 Task: Calculate the distance between Chicago and Museum of Science and Industry
Action: Mouse moved to (269, 67)
Screenshot: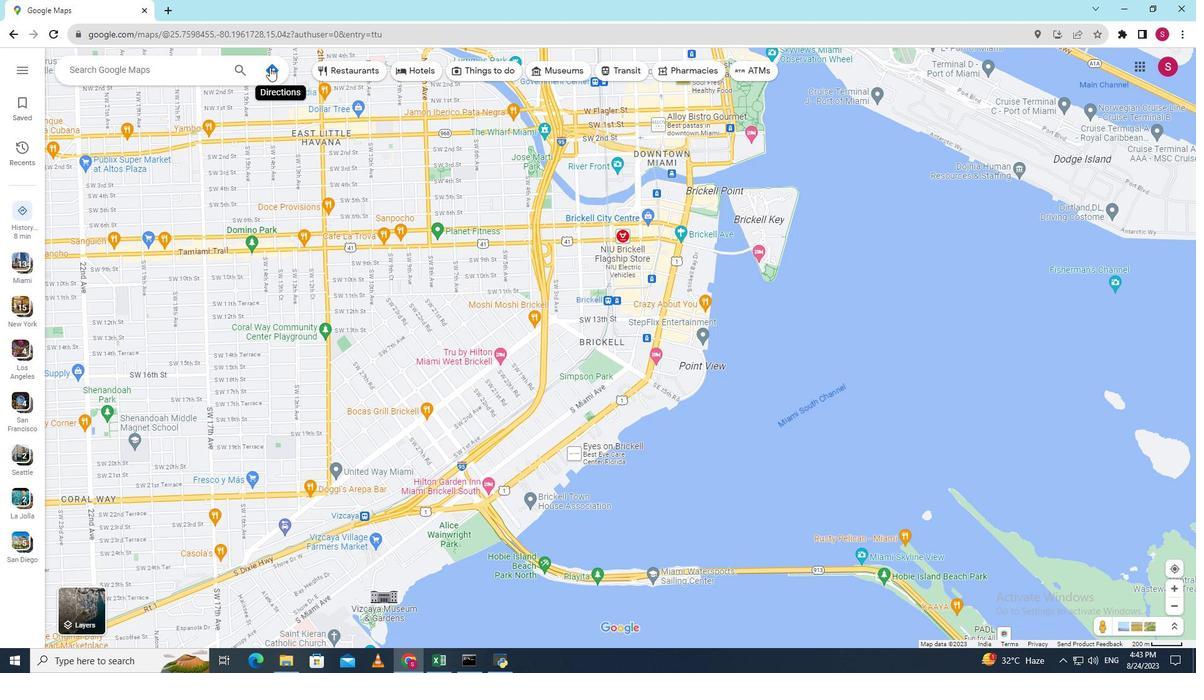 
Action: Mouse pressed left at (269, 67)
Screenshot: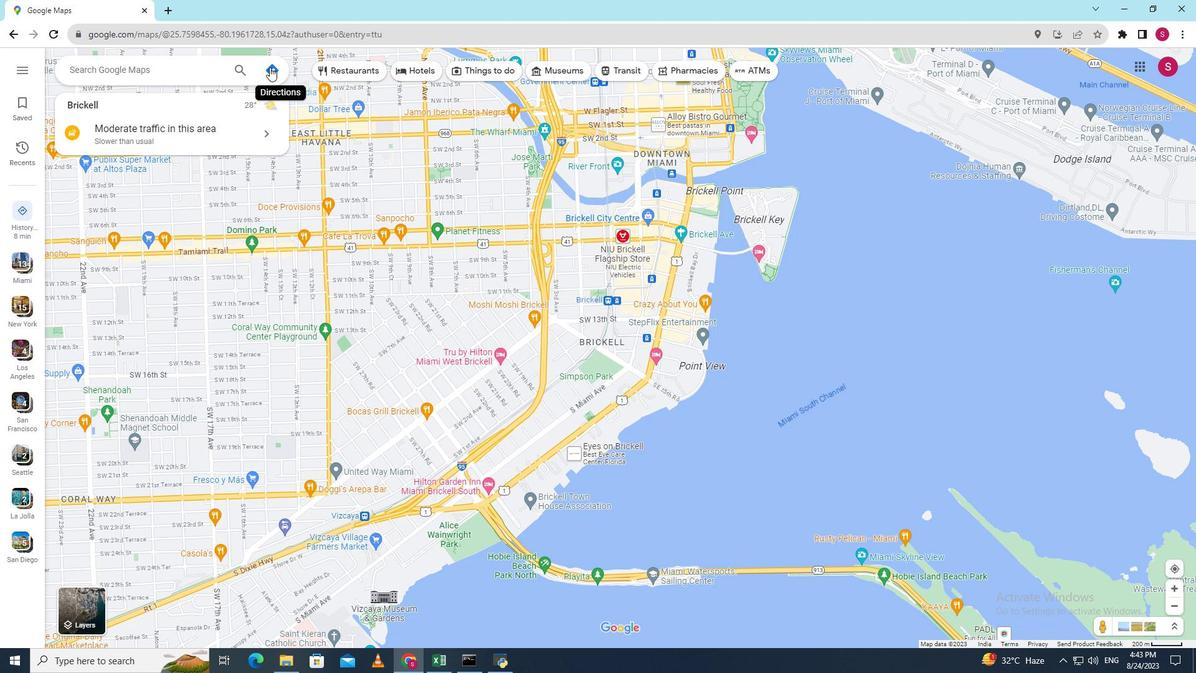 
Action: Key pressed <Key.shift>Chicago
Screenshot: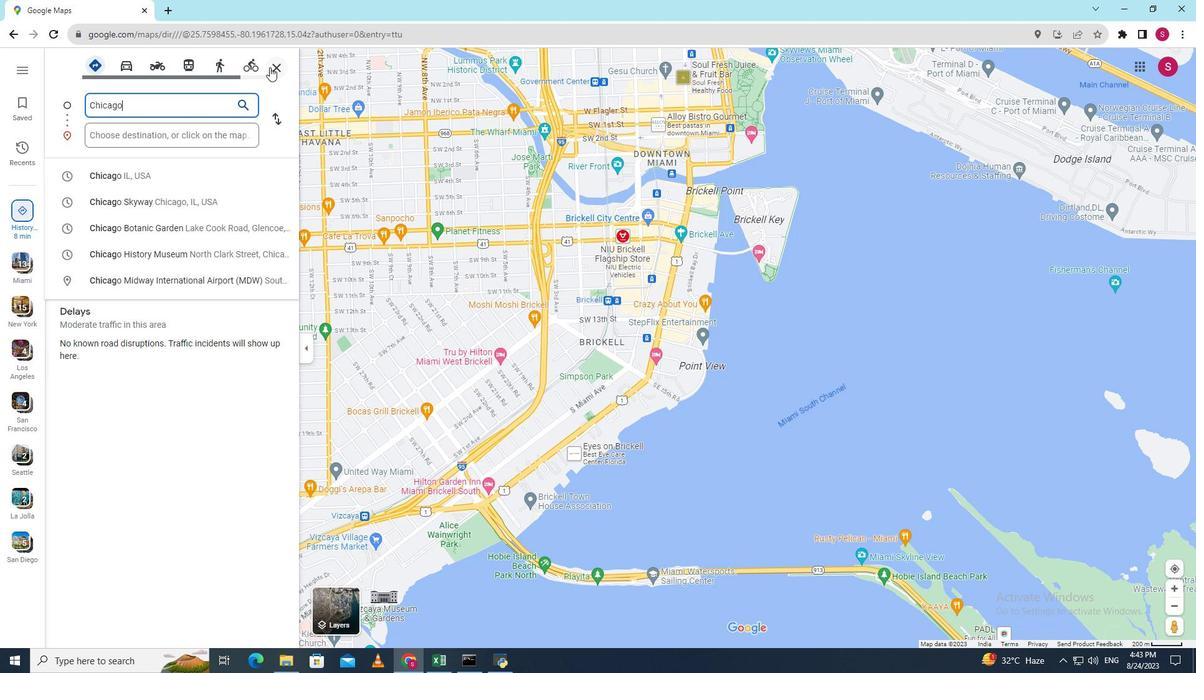 
Action: Mouse moved to (203, 134)
Screenshot: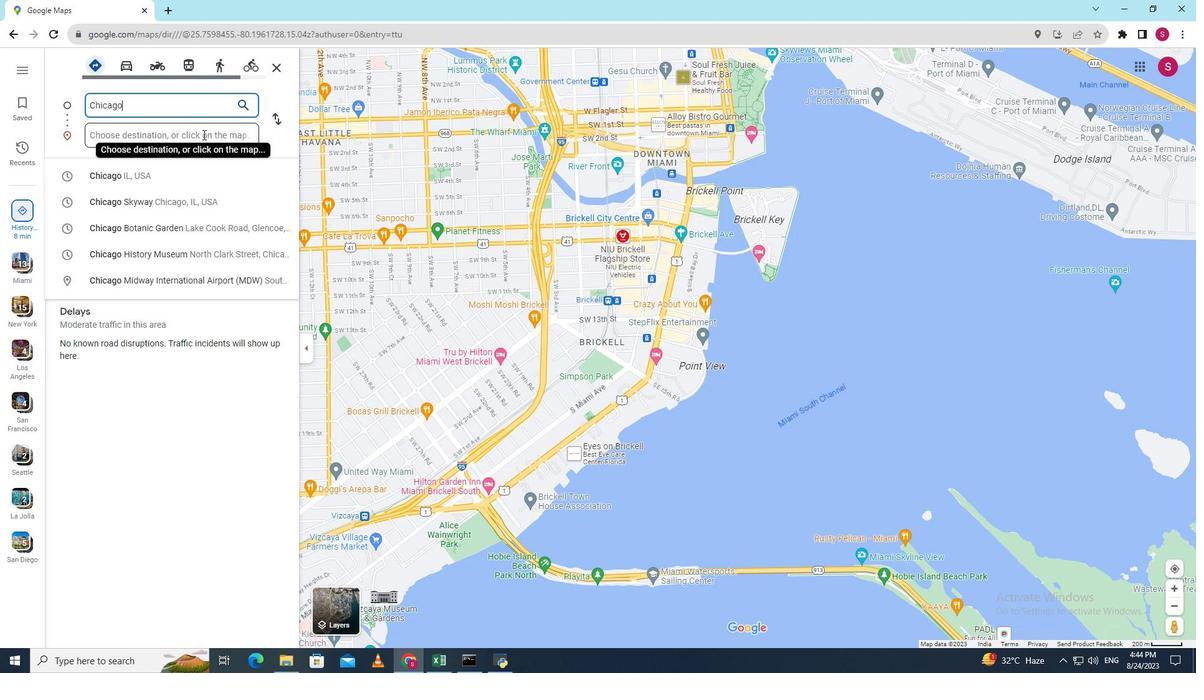 
Action: Mouse pressed left at (203, 134)
Screenshot: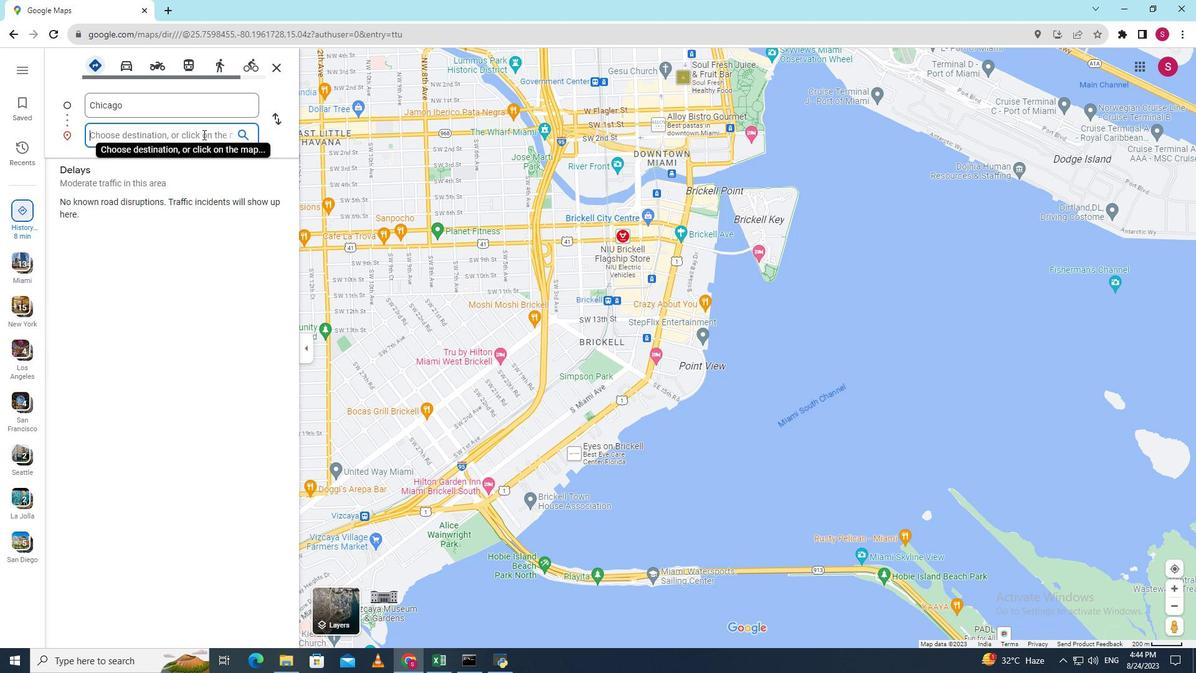 
Action: Key pressed <Key.shift><Key.shift><Key.shift><Key.shift><Key.shift><Key.shift><Key.shift><Key.shift><Key.shift><Key.shift><Key.shift><Key.shift><Key.shift><Key.shift><Key.shift><Key.shift><Key.shift><Key.shift><Key.shift>Museum<Key.space>of<Key.space><Key.shift>Scir<Key.backspace>ence<Key.space>and<Key.space><Key.shift><Key.shift><Key.shift><Key.shift>Industry<Key.enter>
Screenshot: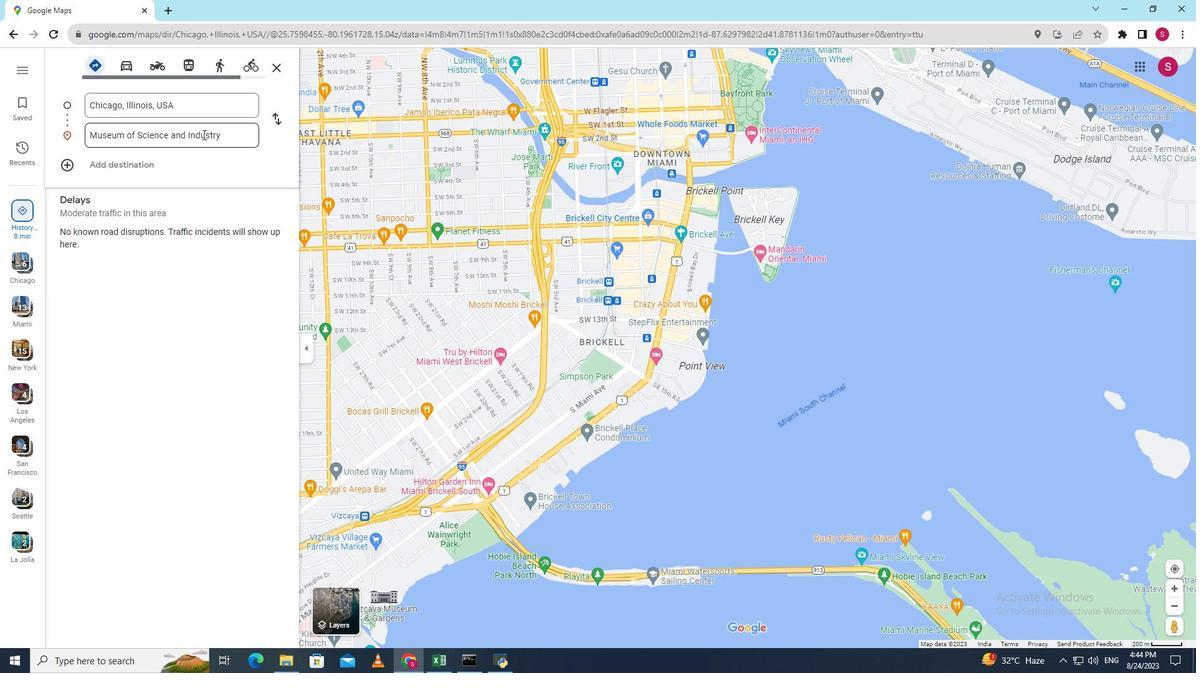 
Action: Mouse moved to (687, 130)
Screenshot: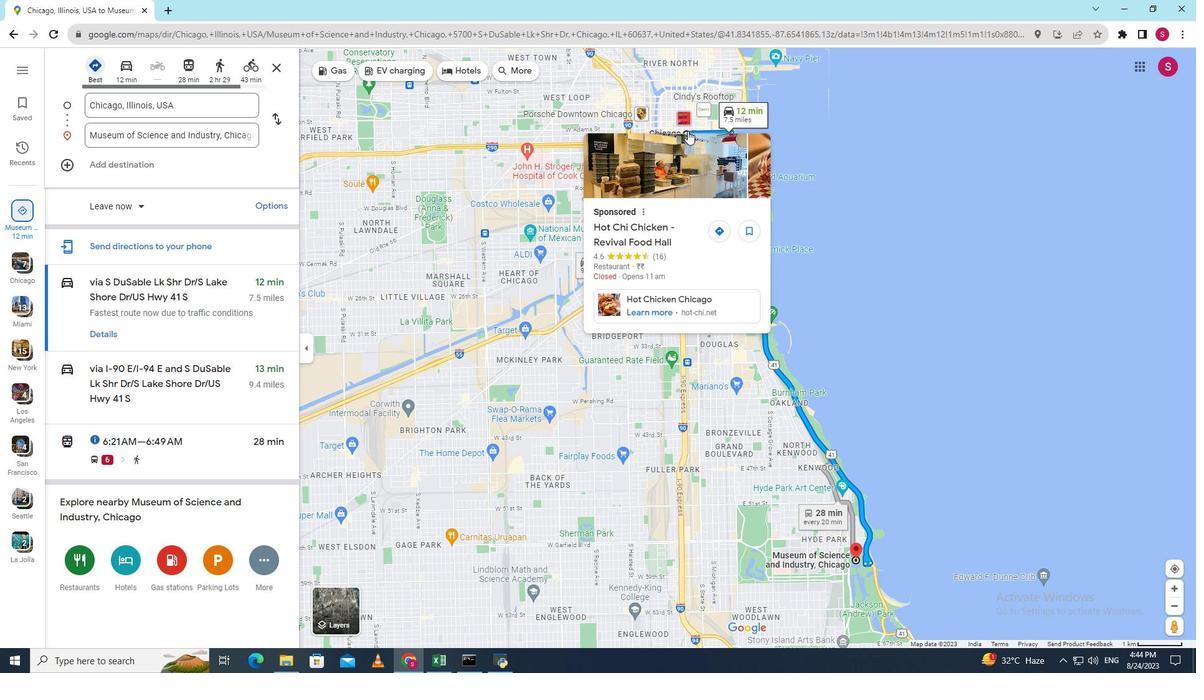 
Action: Mouse pressed right at (687, 130)
Screenshot: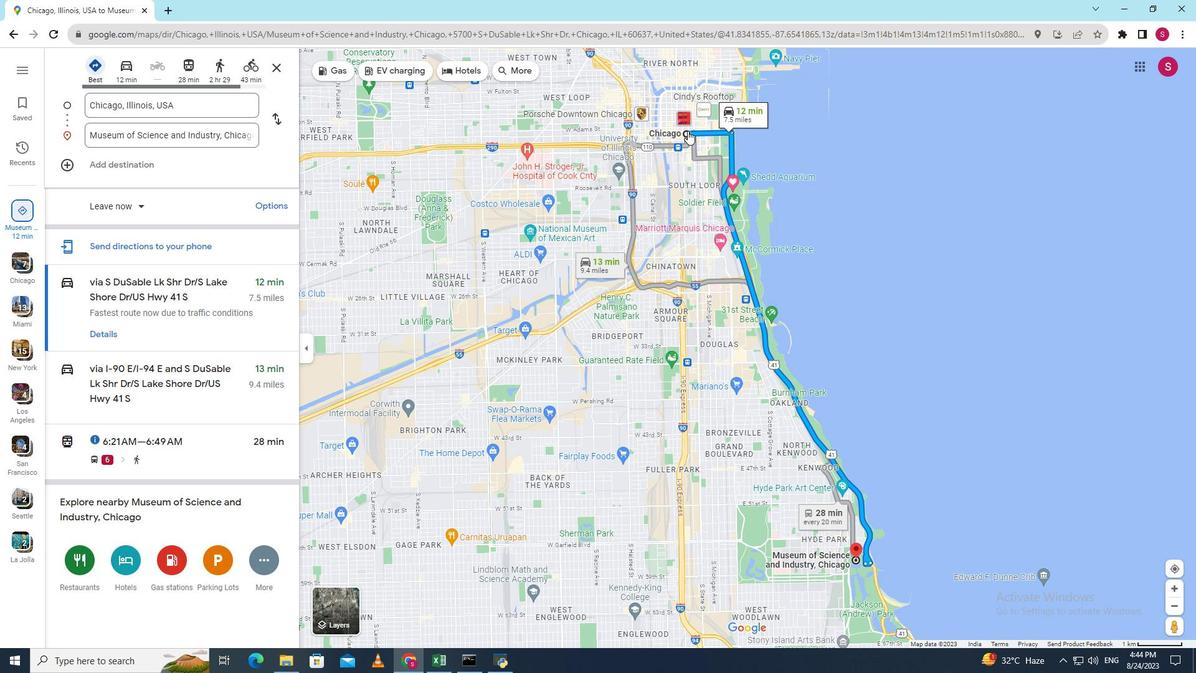 
Action: Mouse moved to (686, 132)
Screenshot: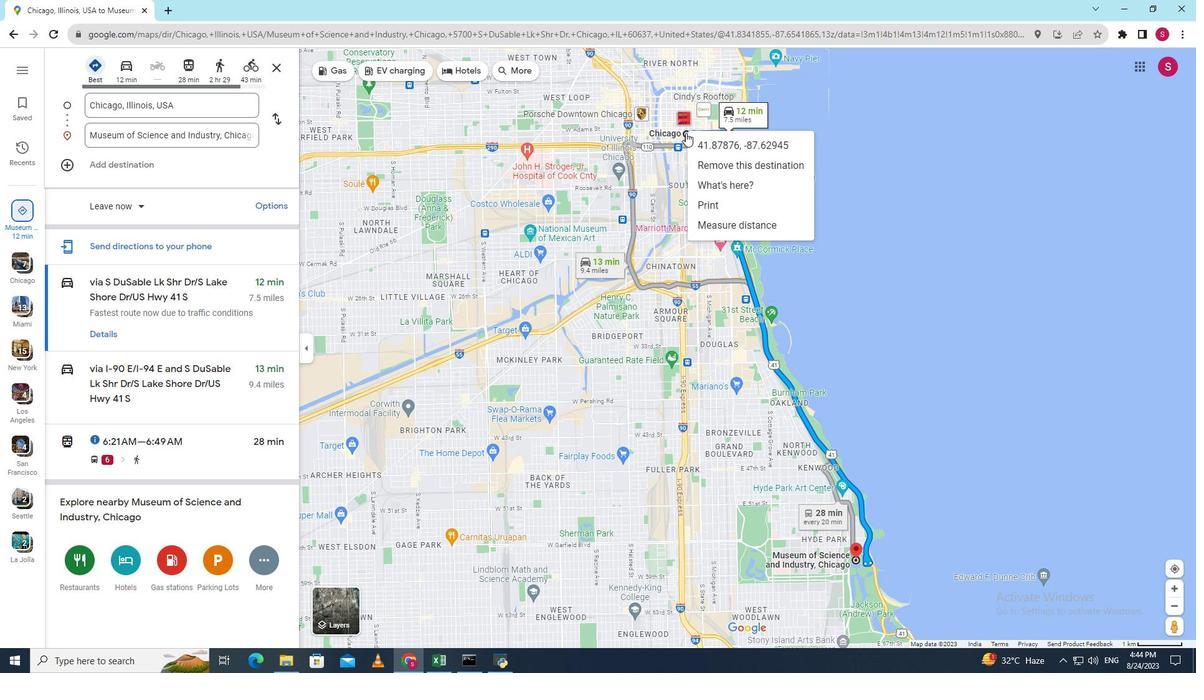 
Action: Mouse pressed right at (686, 132)
Screenshot: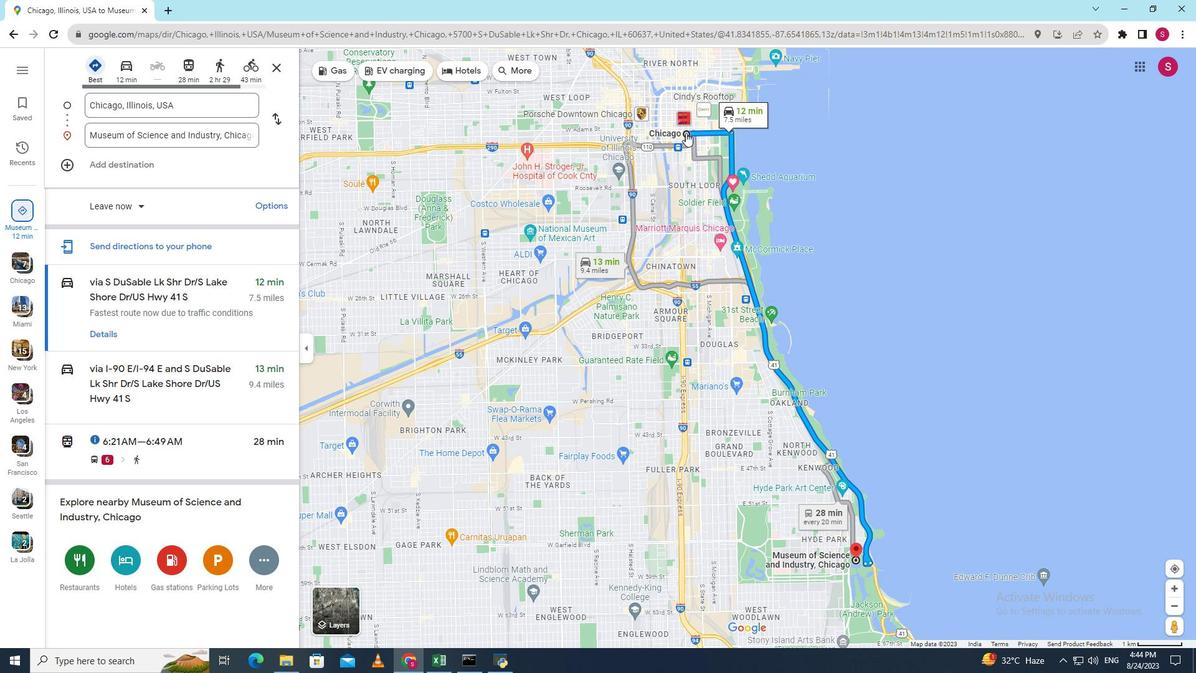 
Action: Mouse moved to (711, 223)
Screenshot: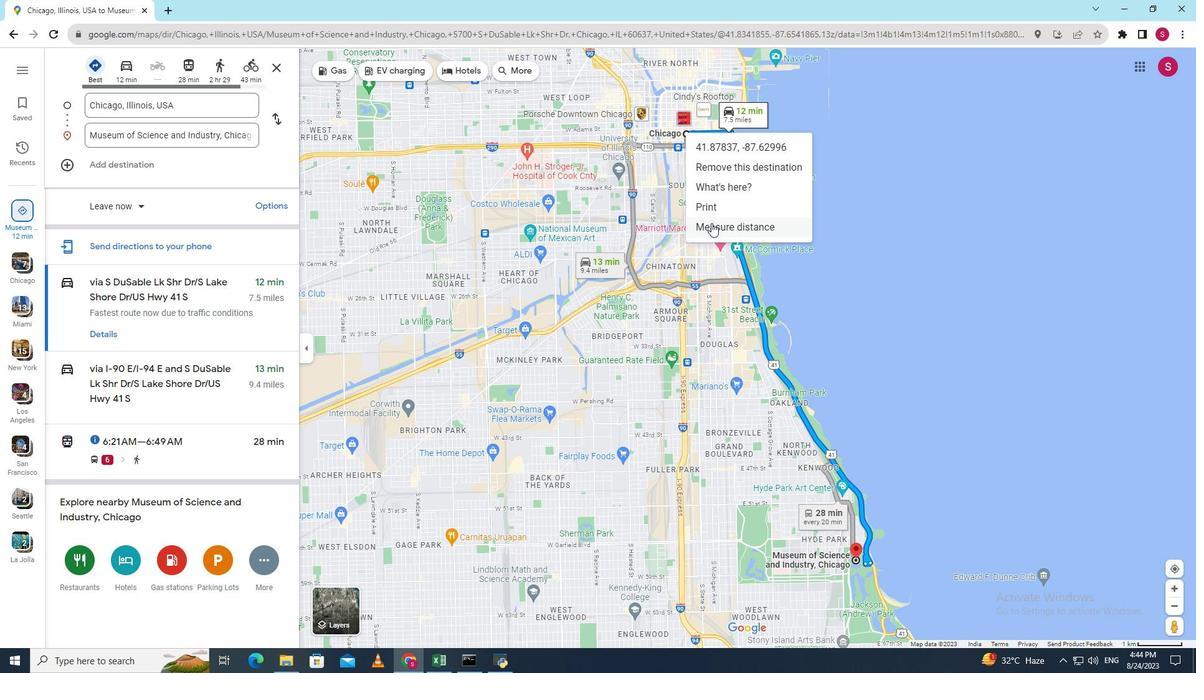 
Action: Mouse pressed left at (711, 223)
Screenshot: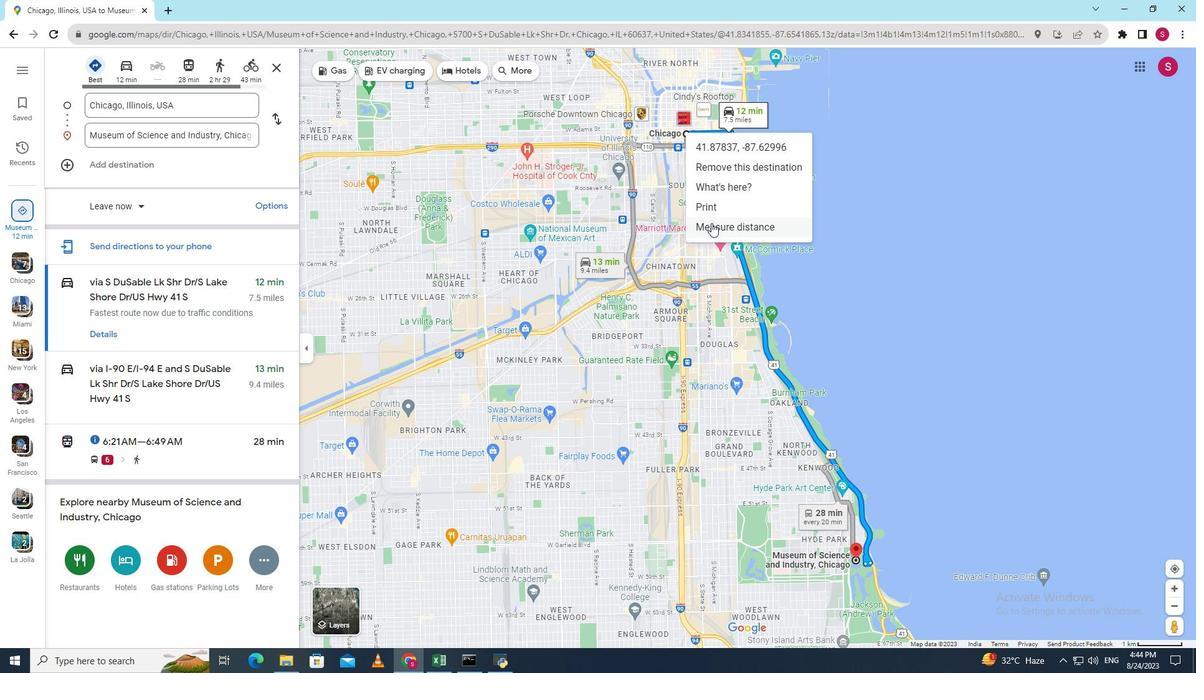 
Action: Mouse moved to (863, 573)
Screenshot: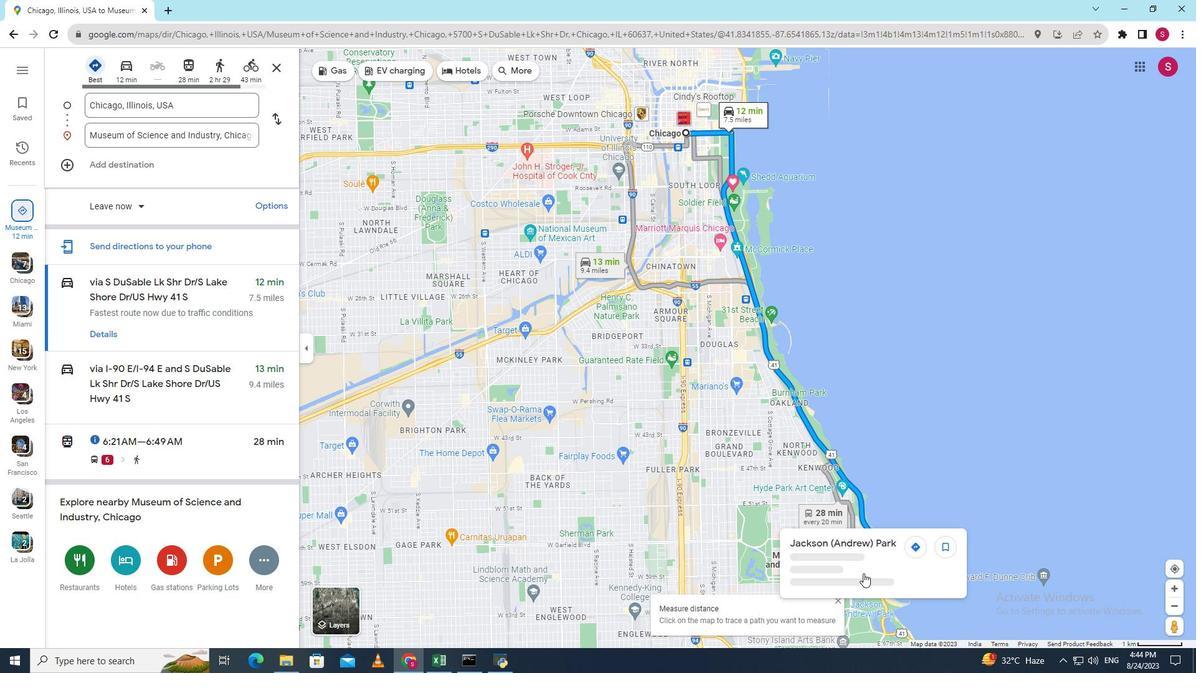 
Action: Mouse scrolled (863, 573) with delta (0, 0)
Screenshot: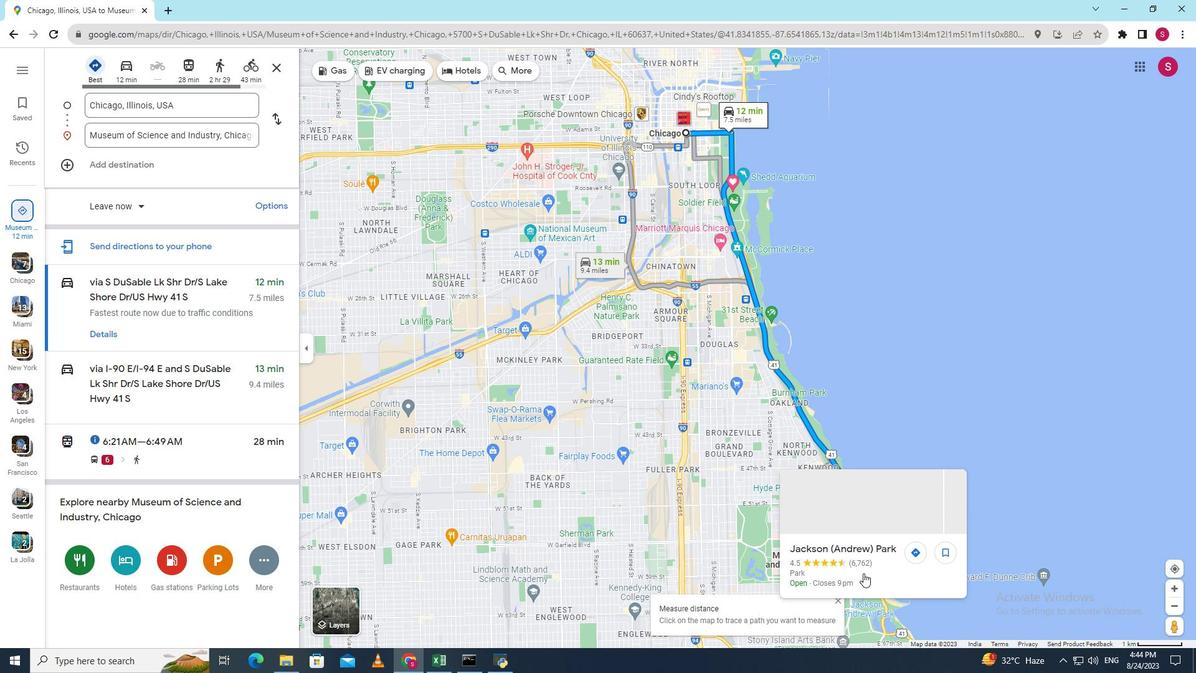 
Action: Mouse scrolled (863, 573) with delta (0, 0)
Screenshot: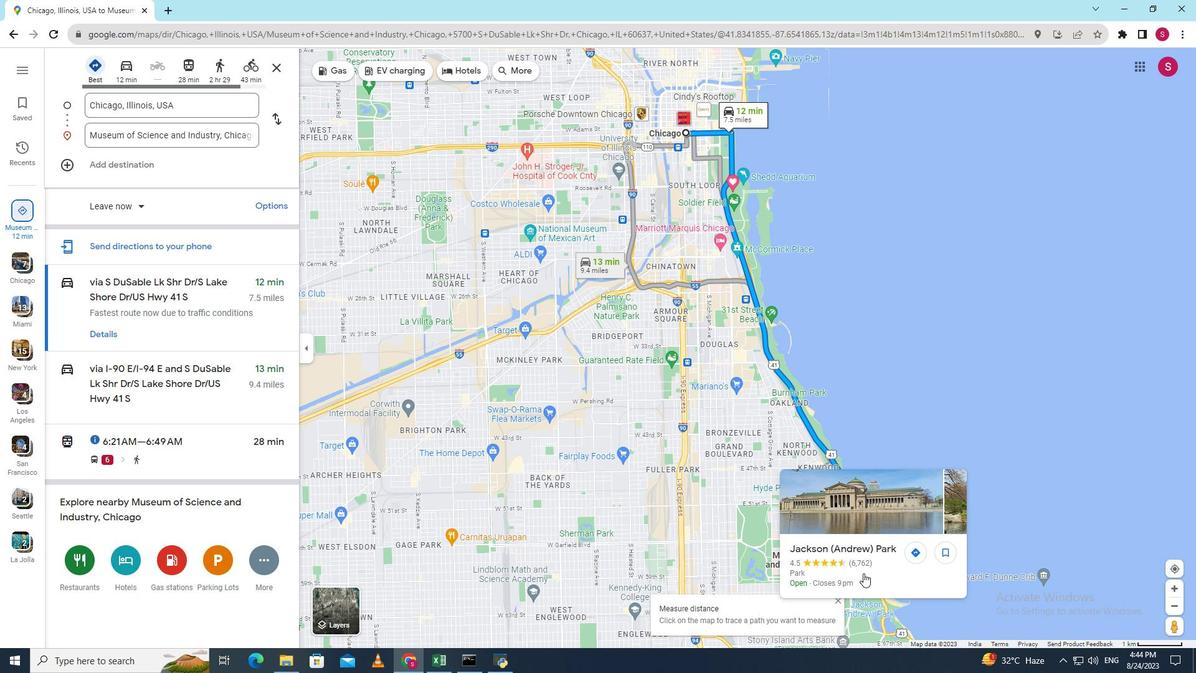 
Action: Mouse scrolled (863, 573) with delta (0, 0)
Screenshot: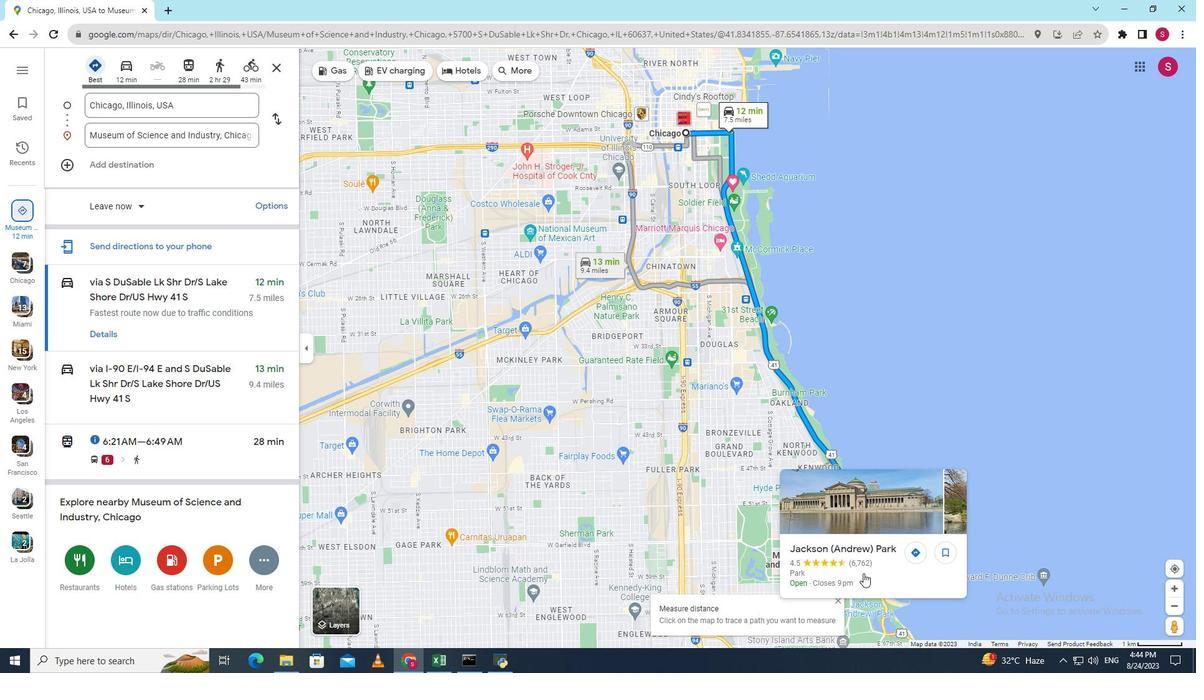 
Action: Mouse scrolled (863, 573) with delta (0, 0)
Screenshot: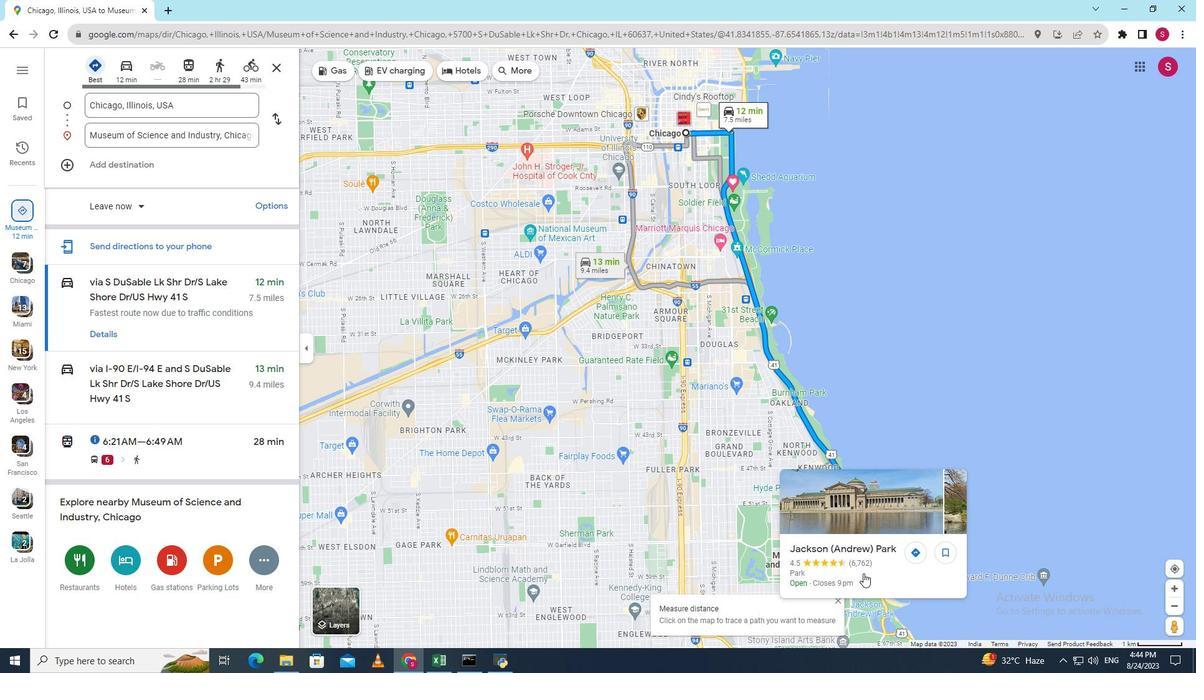 
Action: Mouse scrolled (863, 573) with delta (0, 0)
Screenshot: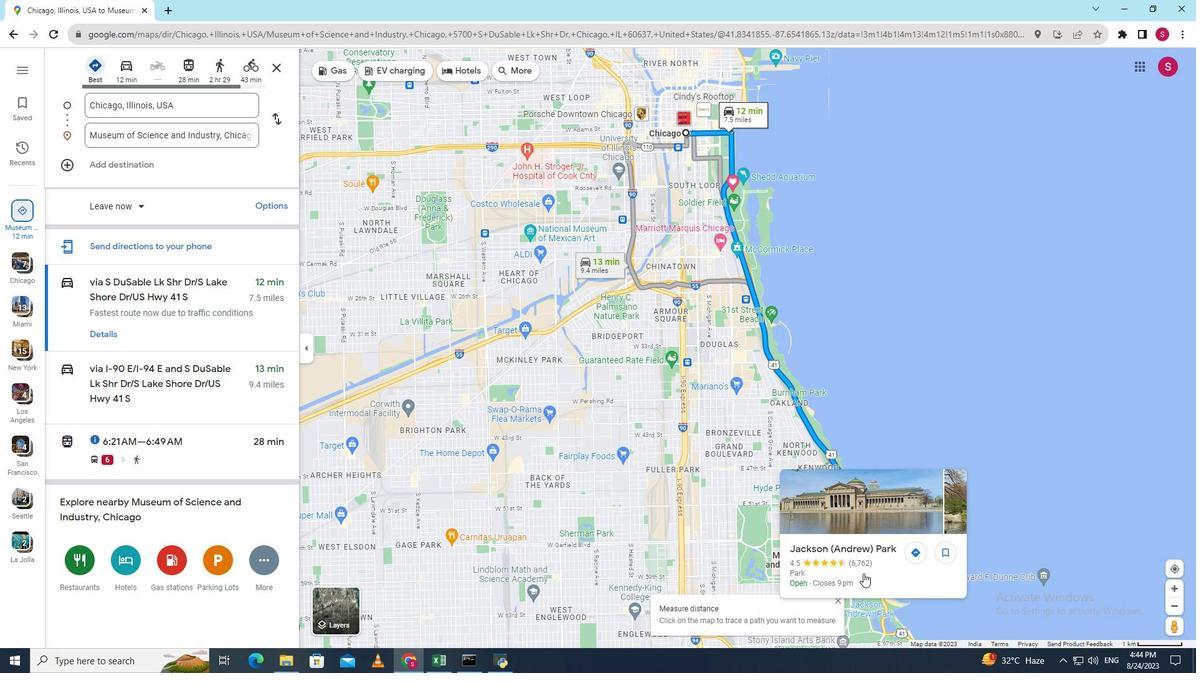 
Action: Mouse scrolled (863, 573) with delta (0, 0)
Screenshot: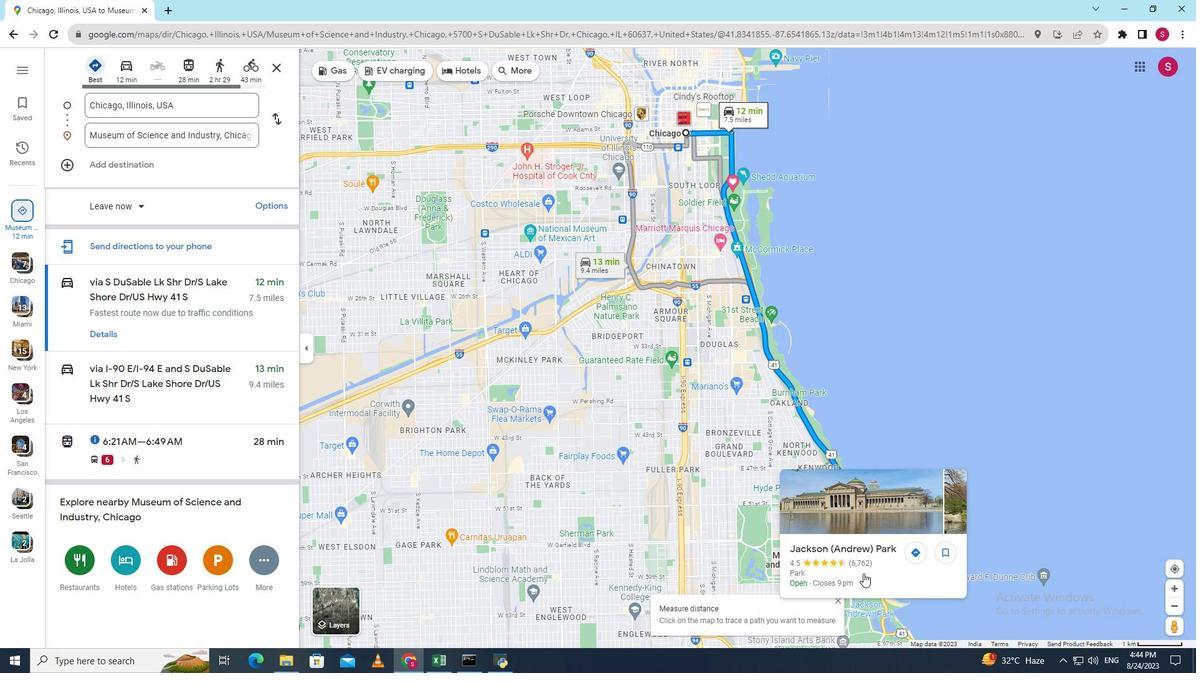 
Action: Mouse moved to (863, 593)
Screenshot: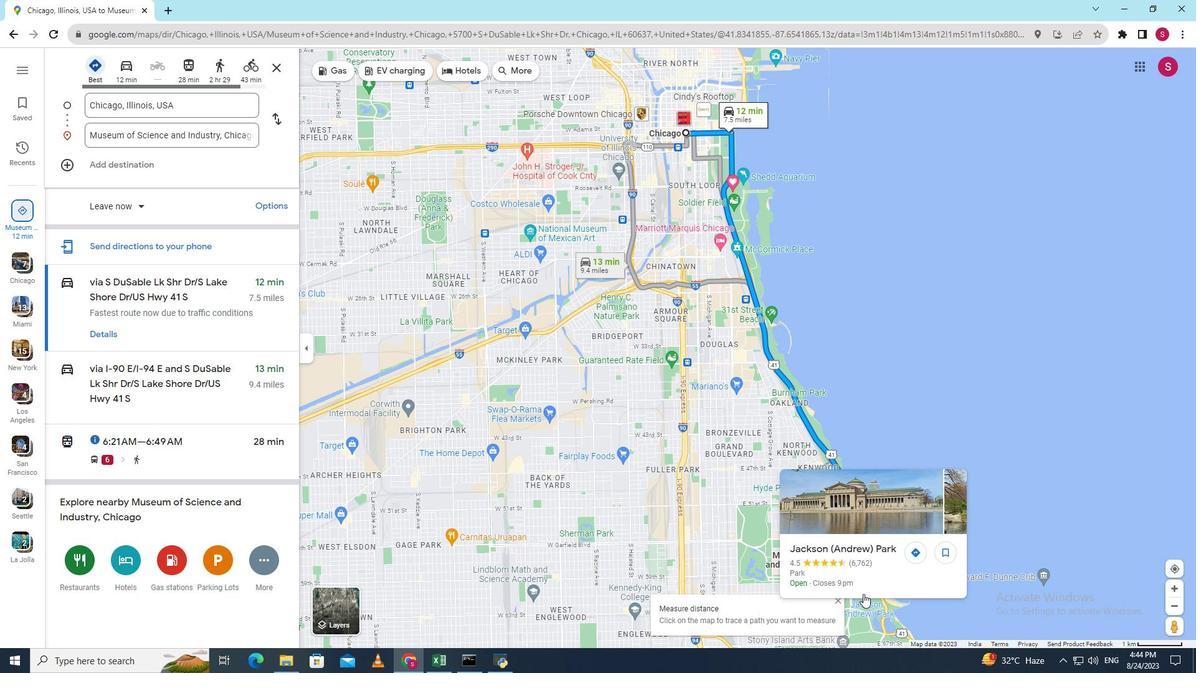 
Action: Mouse scrolled (863, 594) with delta (0, 0)
Screenshot: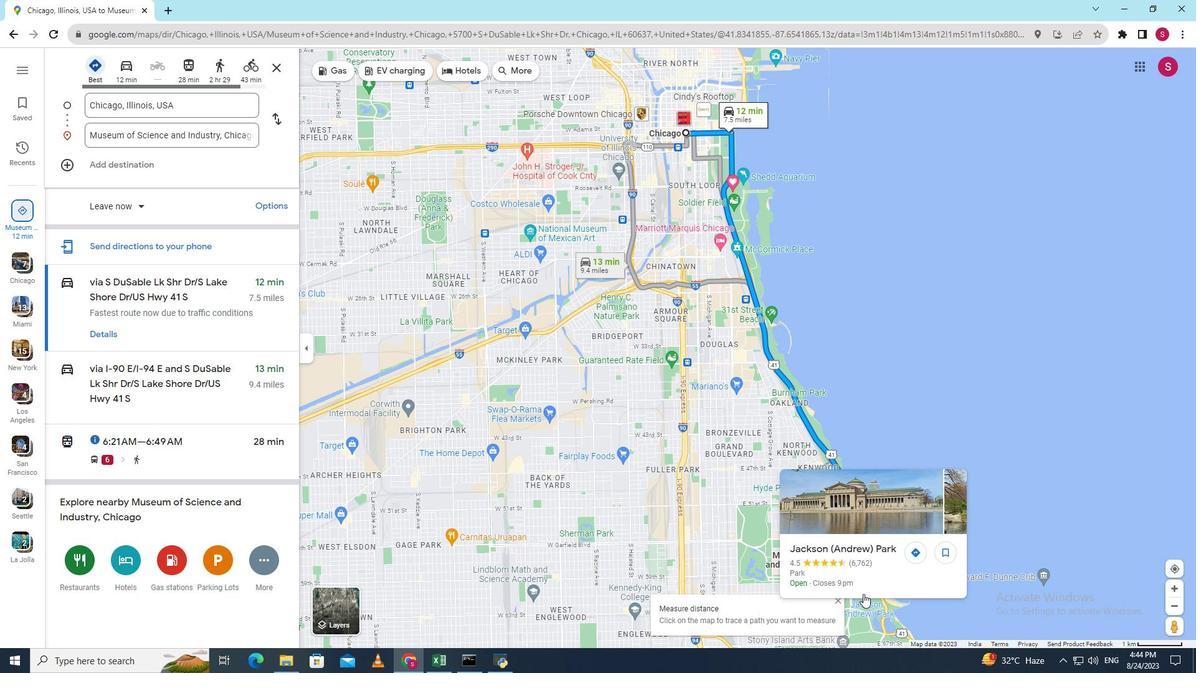 
Action: Mouse scrolled (863, 594) with delta (0, 0)
Screenshot: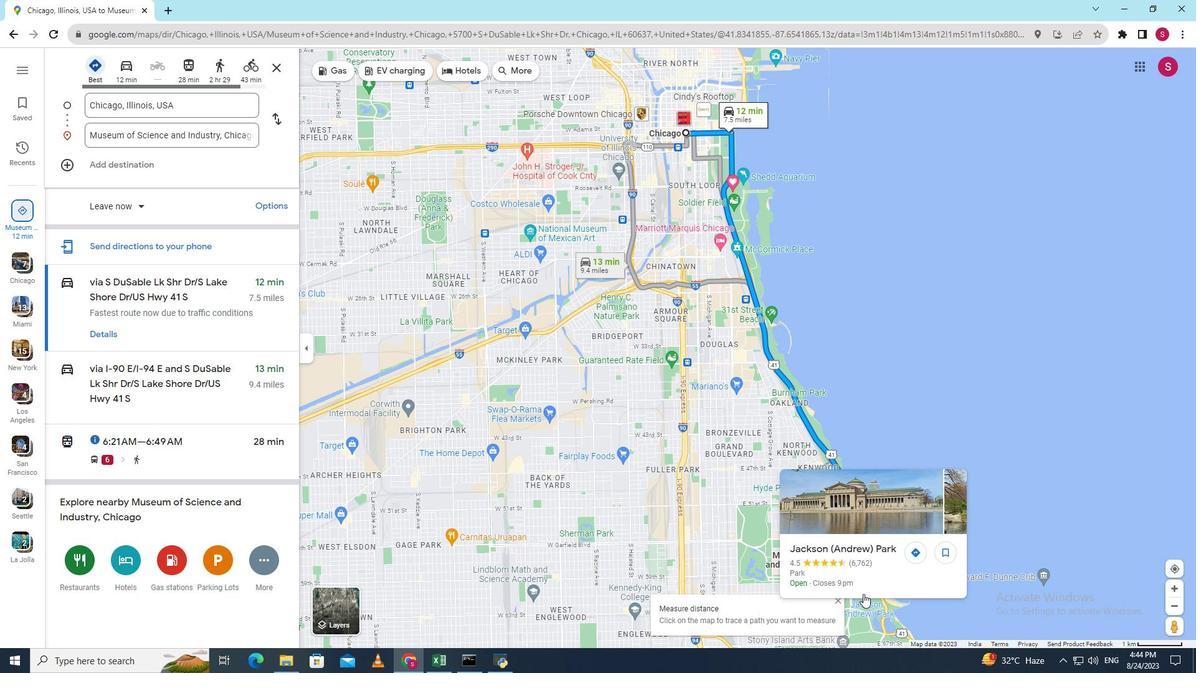 
Action: Mouse scrolled (863, 594) with delta (0, 0)
Screenshot: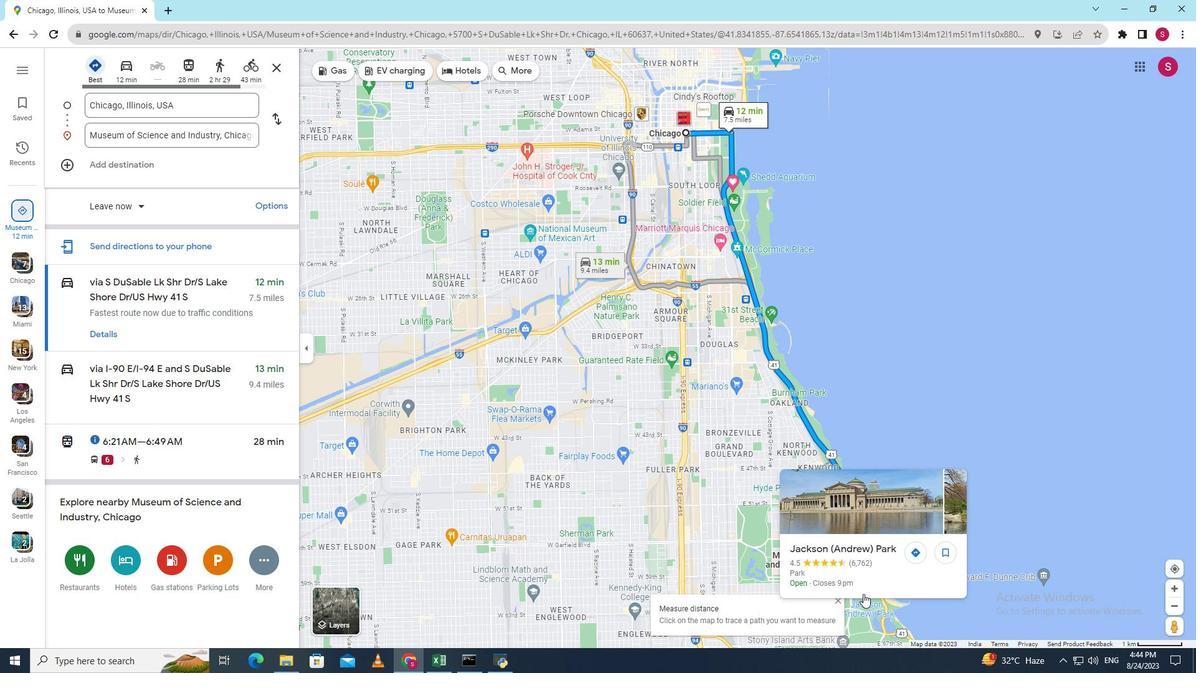 
Action: Mouse scrolled (863, 594) with delta (0, 0)
Screenshot: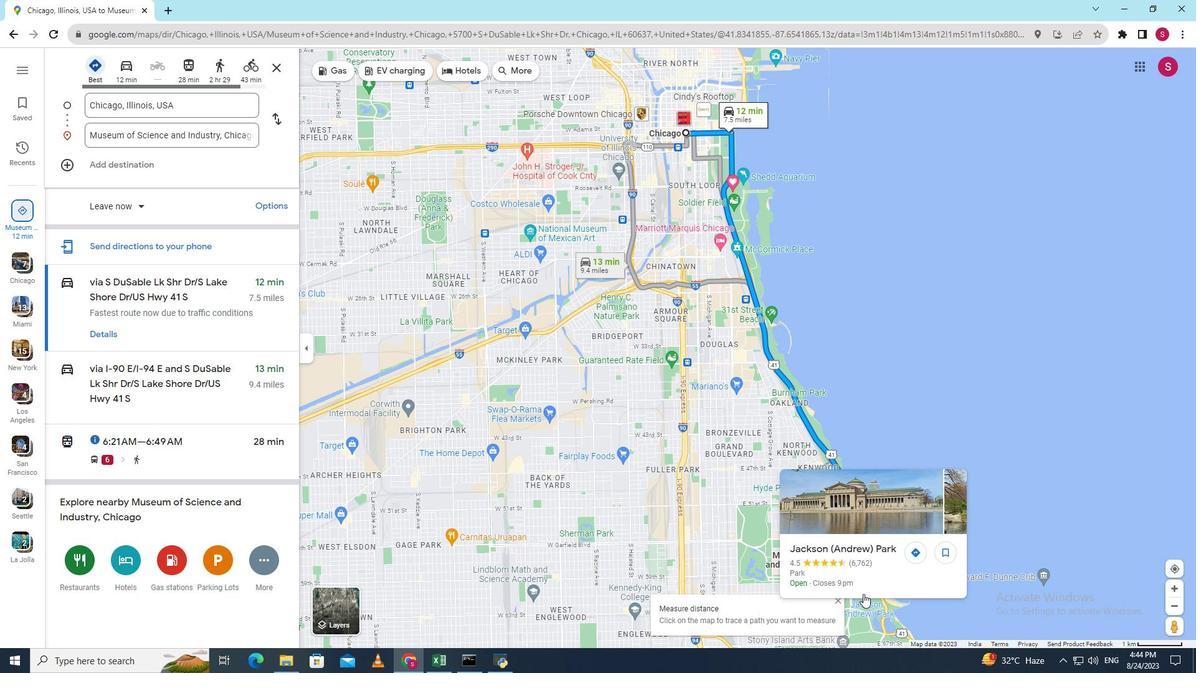 
Action: Mouse moved to (873, 575)
Screenshot: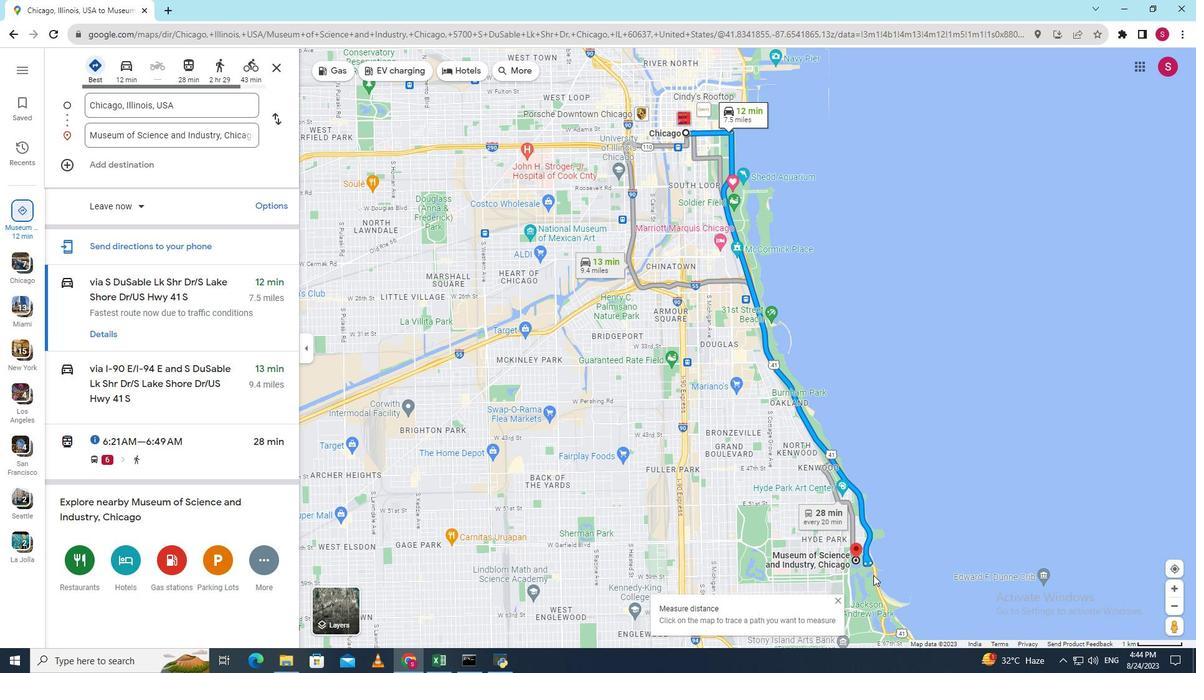 
Action: Mouse scrolled (873, 575) with delta (0, 0)
Screenshot: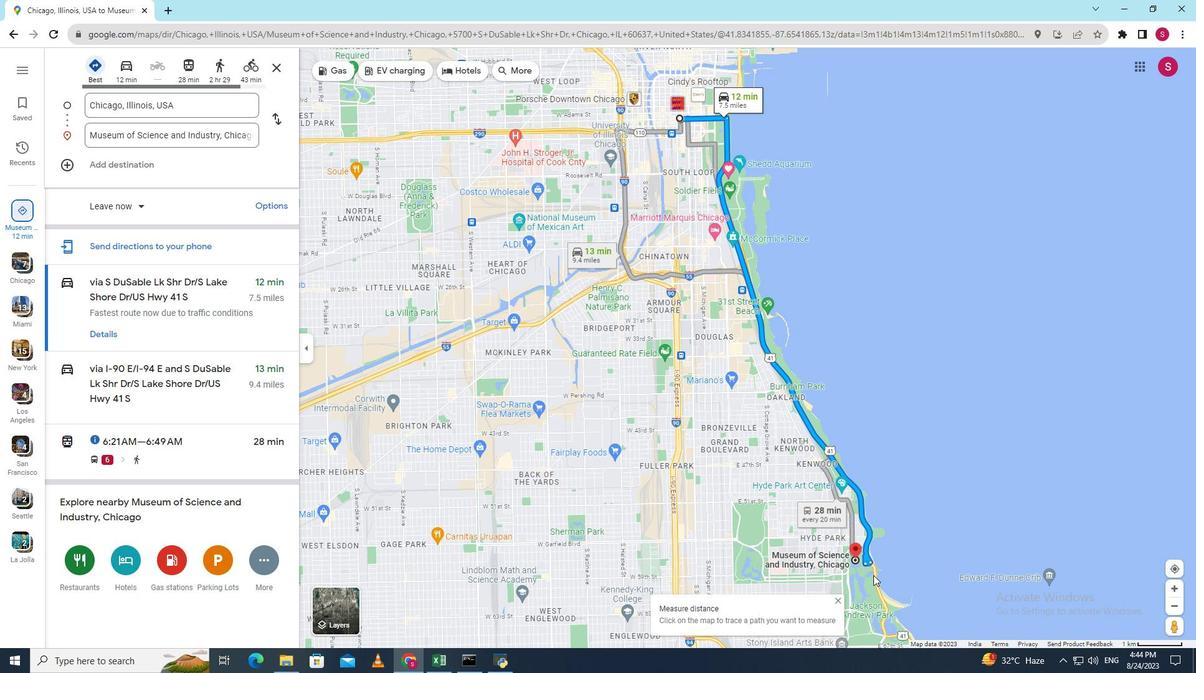 
Action: Mouse scrolled (873, 575) with delta (0, 0)
Screenshot: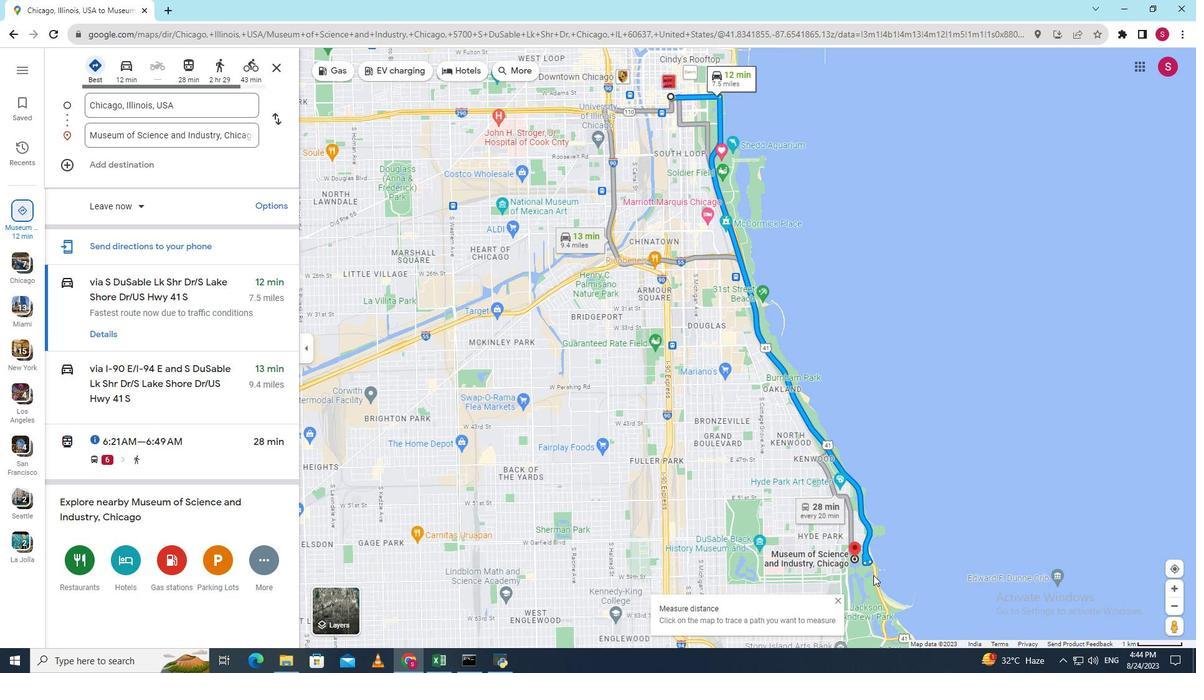 
Action: Mouse scrolled (873, 575) with delta (0, 0)
Screenshot: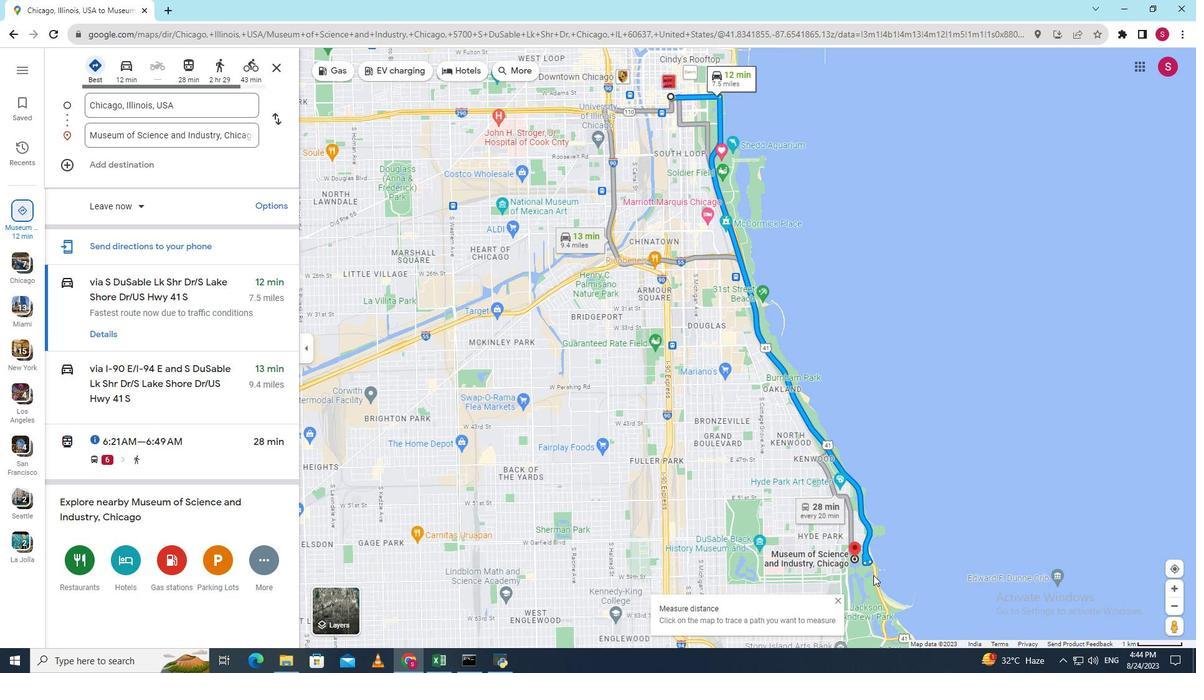 
Action: Mouse scrolled (873, 575) with delta (0, 0)
Screenshot: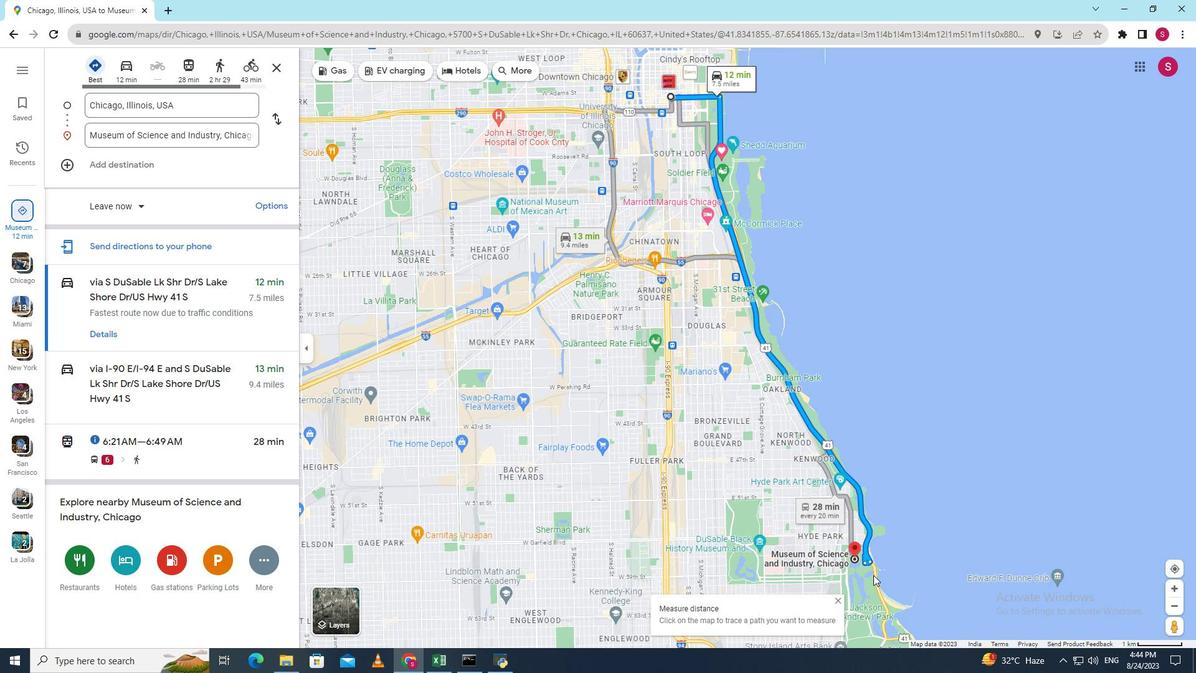 
Action: Mouse scrolled (873, 575) with delta (0, 0)
Screenshot: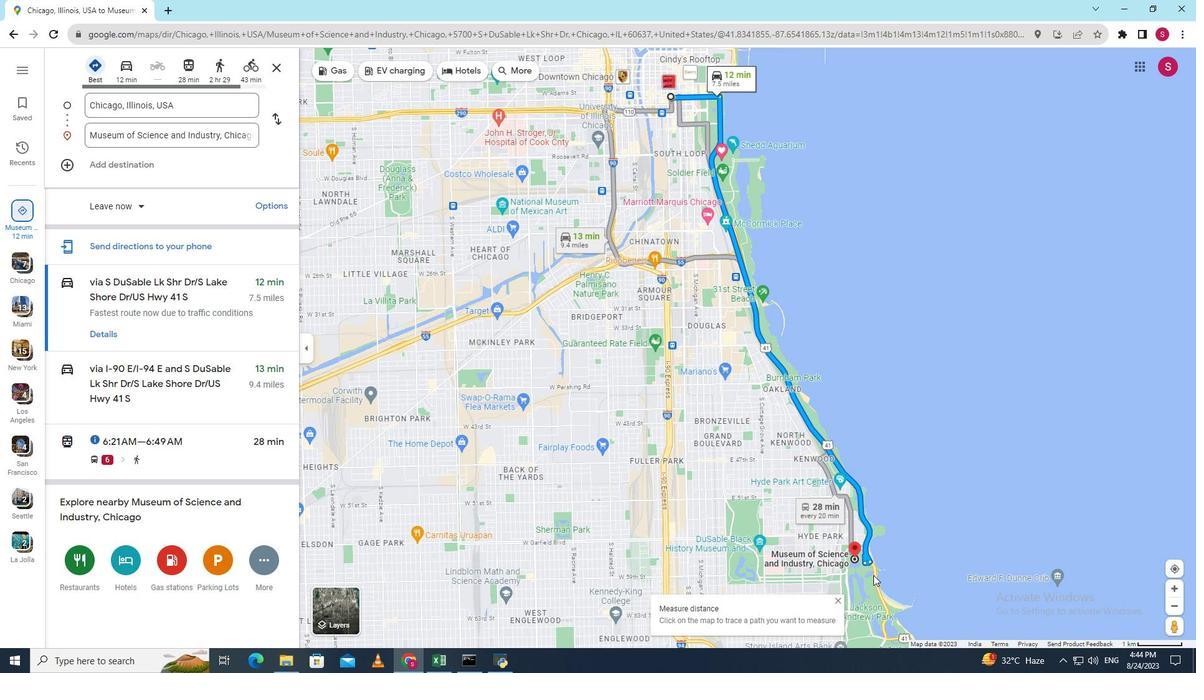 
Action: Mouse scrolled (873, 575) with delta (0, 0)
Screenshot: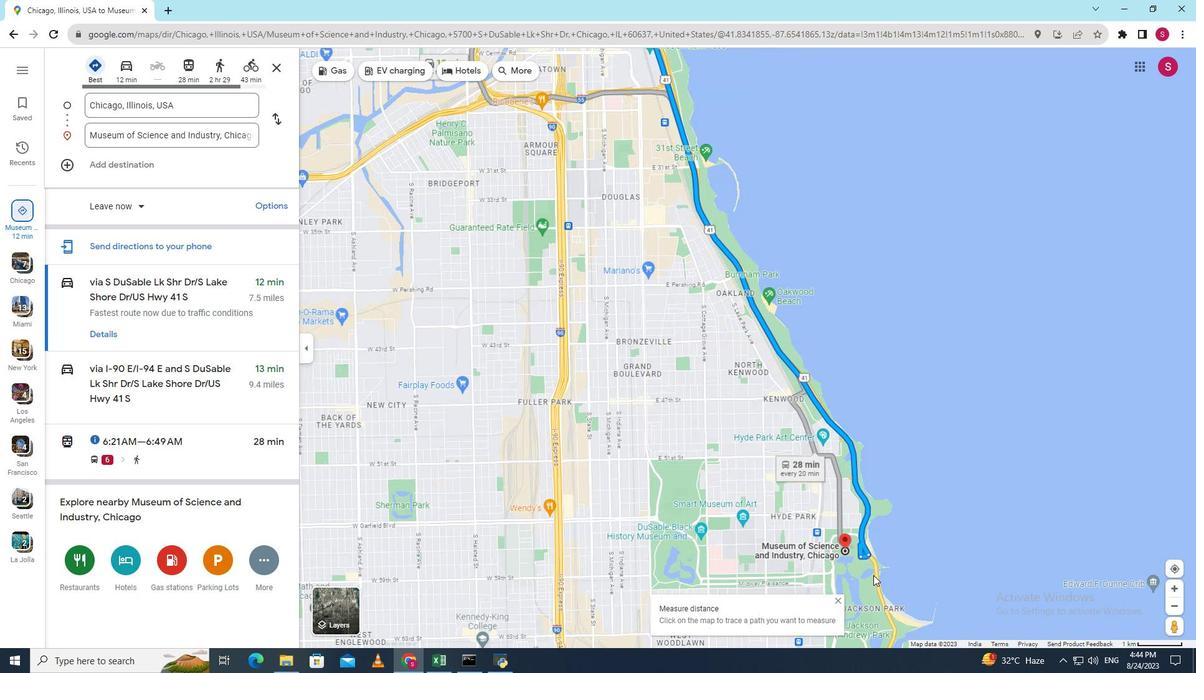 
Action: Mouse moved to (824, 531)
Screenshot: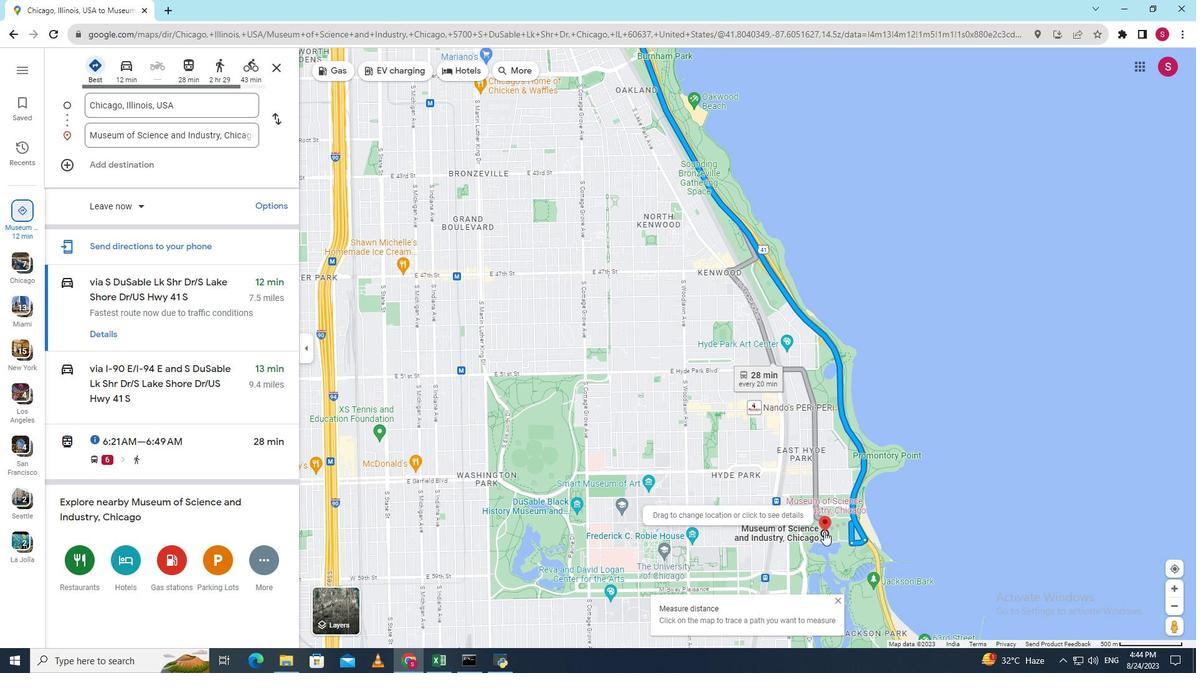 
Action: Mouse pressed right at (824, 531)
Screenshot: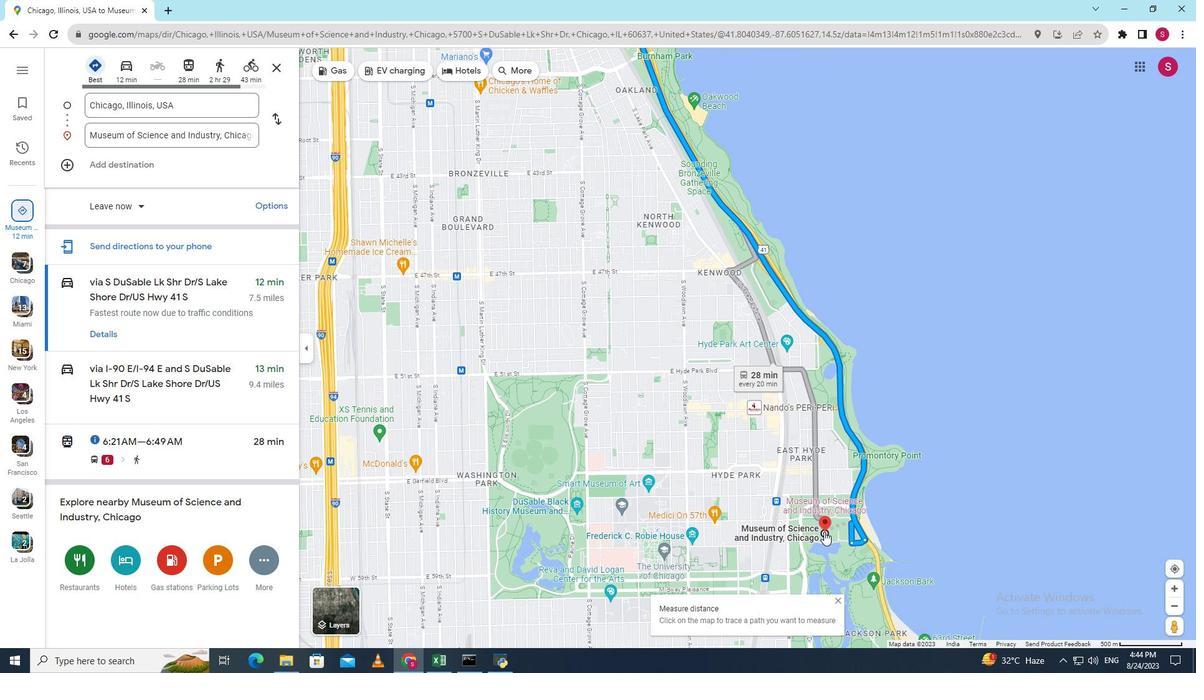 
Action: Mouse moved to (851, 604)
Screenshot: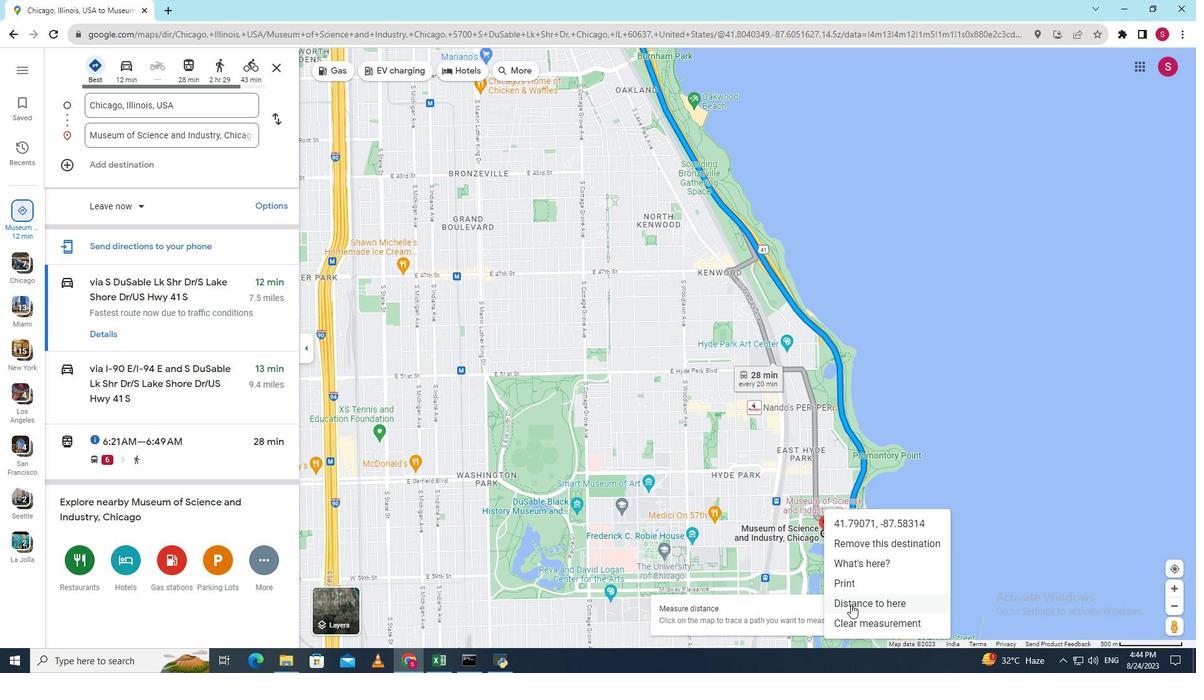 
Action: Mouse pressed left at (851, 604)
Screenshot: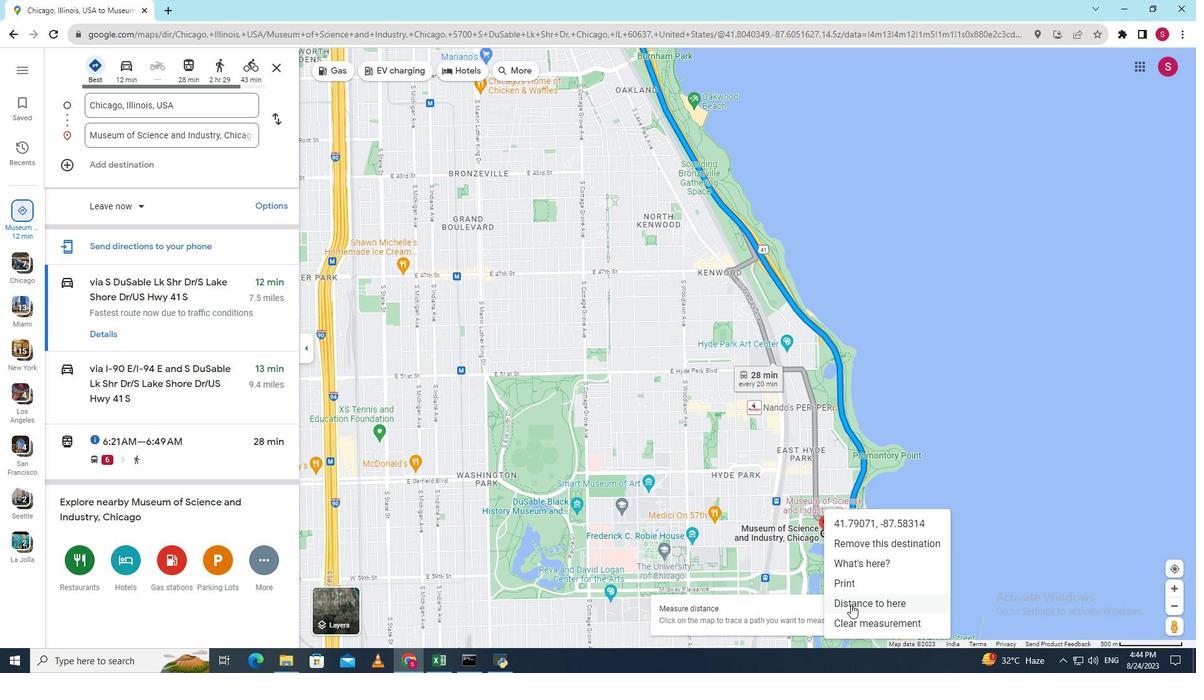 
Action: Mouse moved to (621, 481)
Screenshot: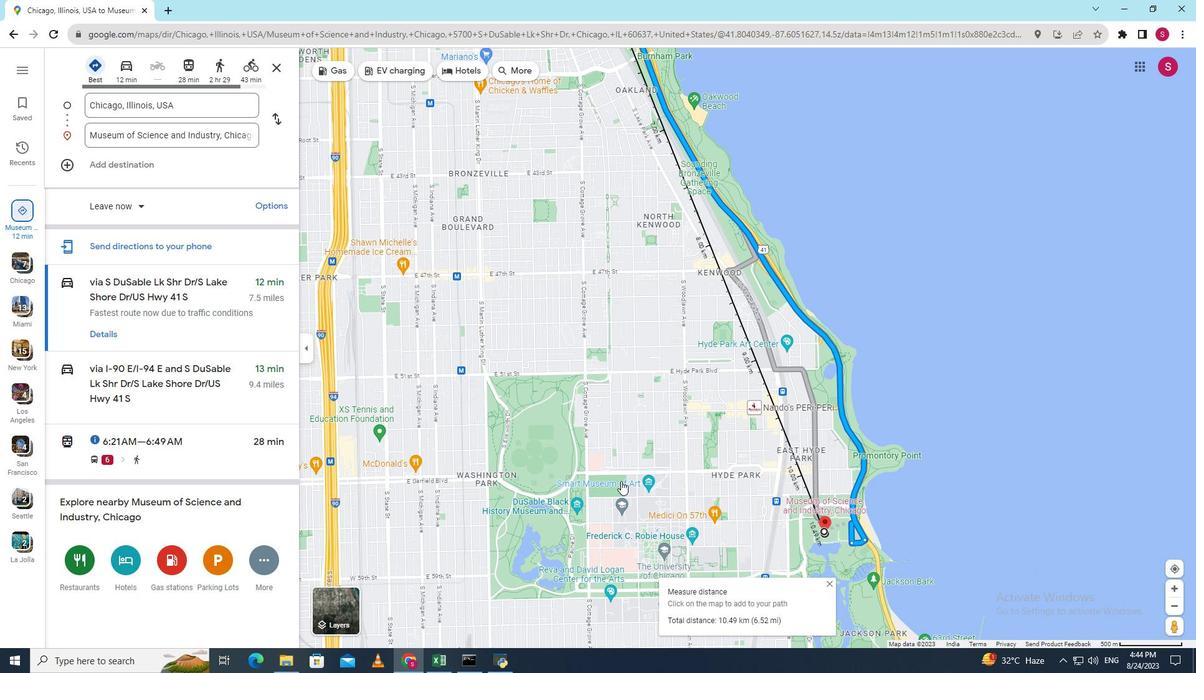 
Action: Mouse scrolled (621, 480) with delta (0, 0)
Screenshot: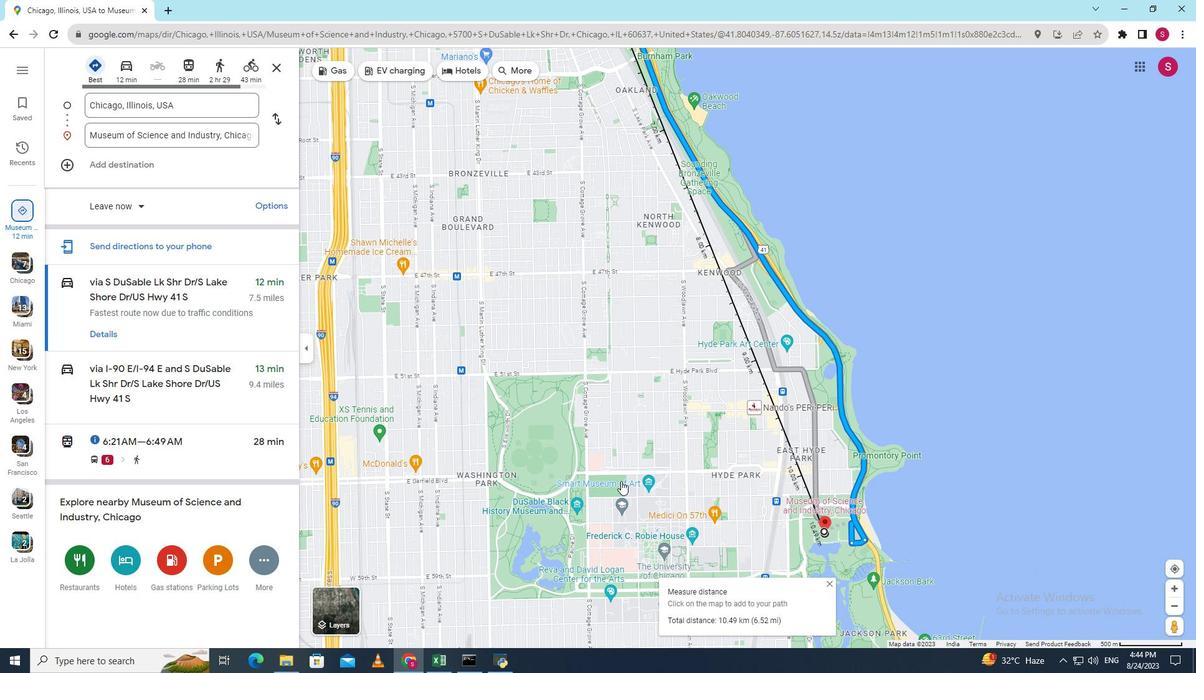 
Action: Mouse scrolled (621, 480) with delta (0, 0)
Screenshot: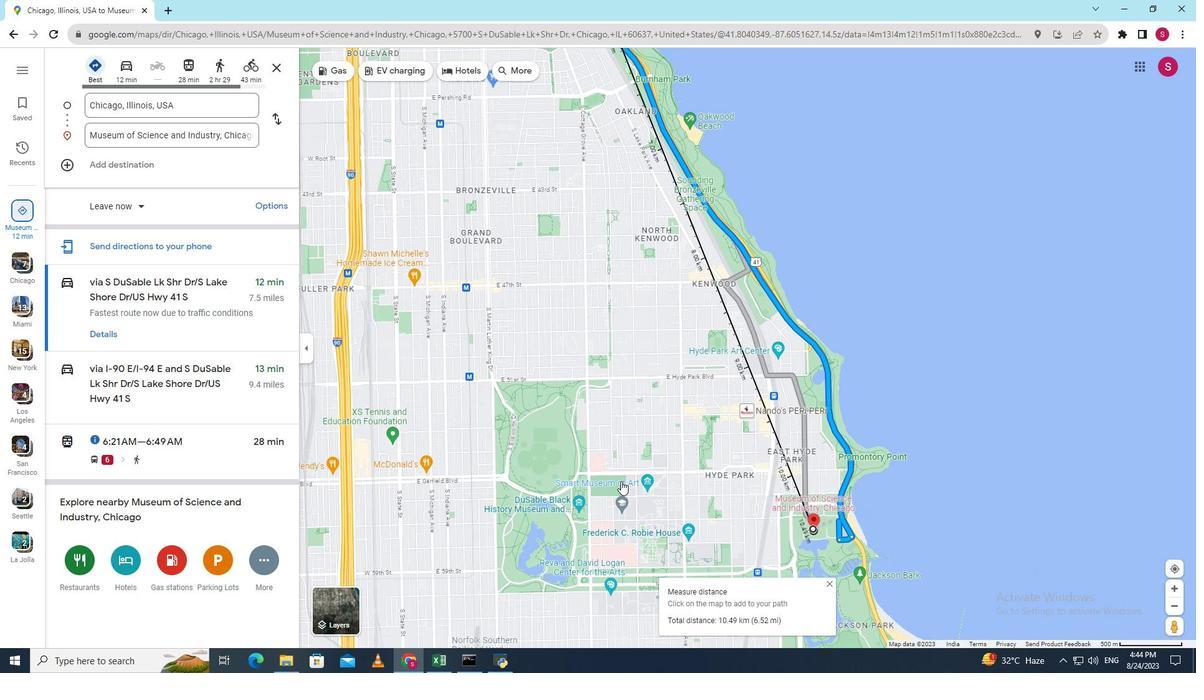 
Action: Mouse scrolled (621, 480) with delta (0, 0)
Screenshot: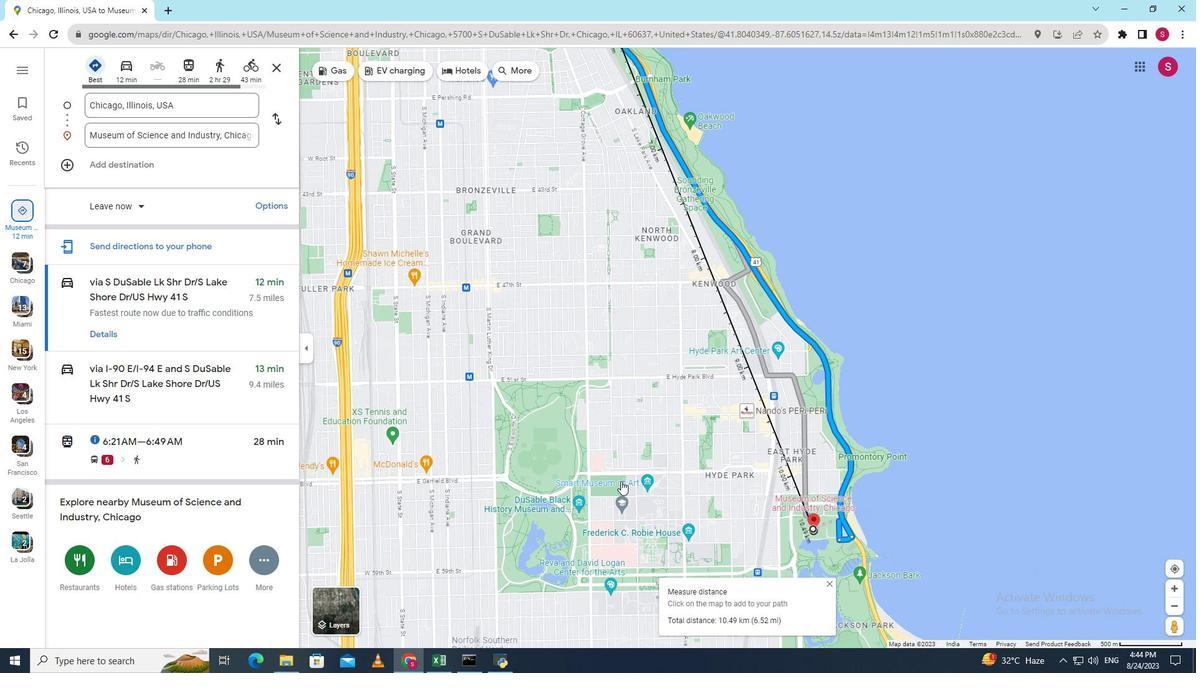 
Action: Mouse scrolled (621, 480) with delta (0, 0)
Screenshot: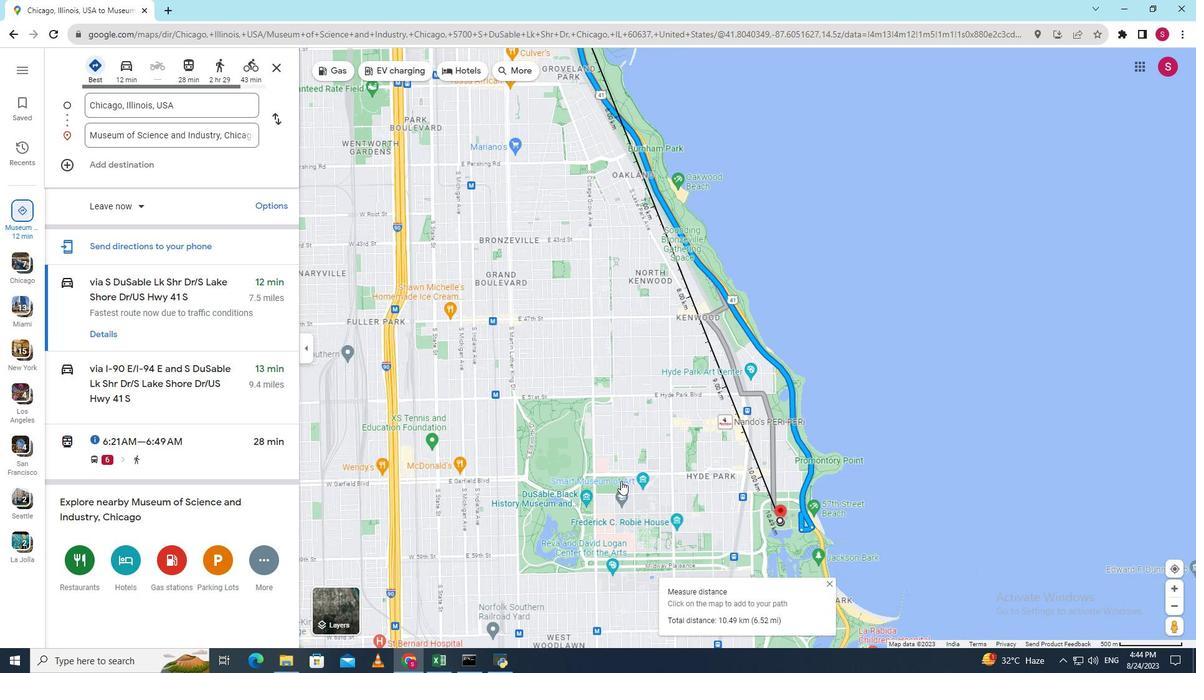 
Action: Mouse scrolled (621, 480) with delta (0, 0)
Screenshot: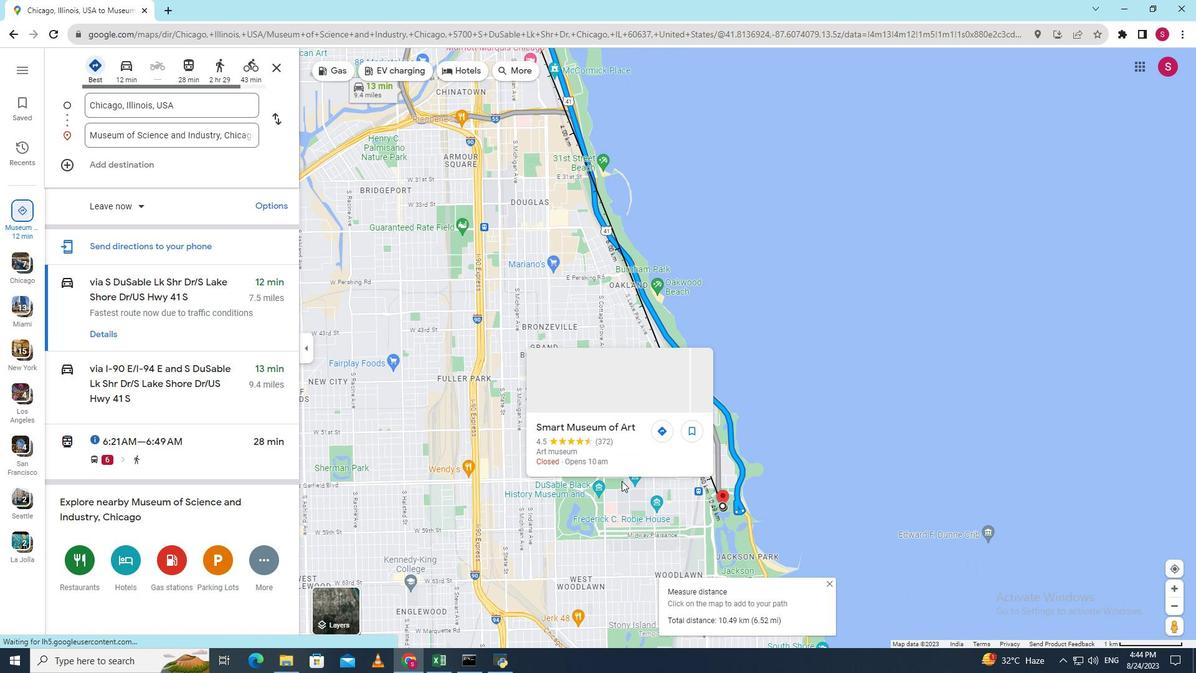 
Action: Mouse moved to (621, 481)
Screenshot: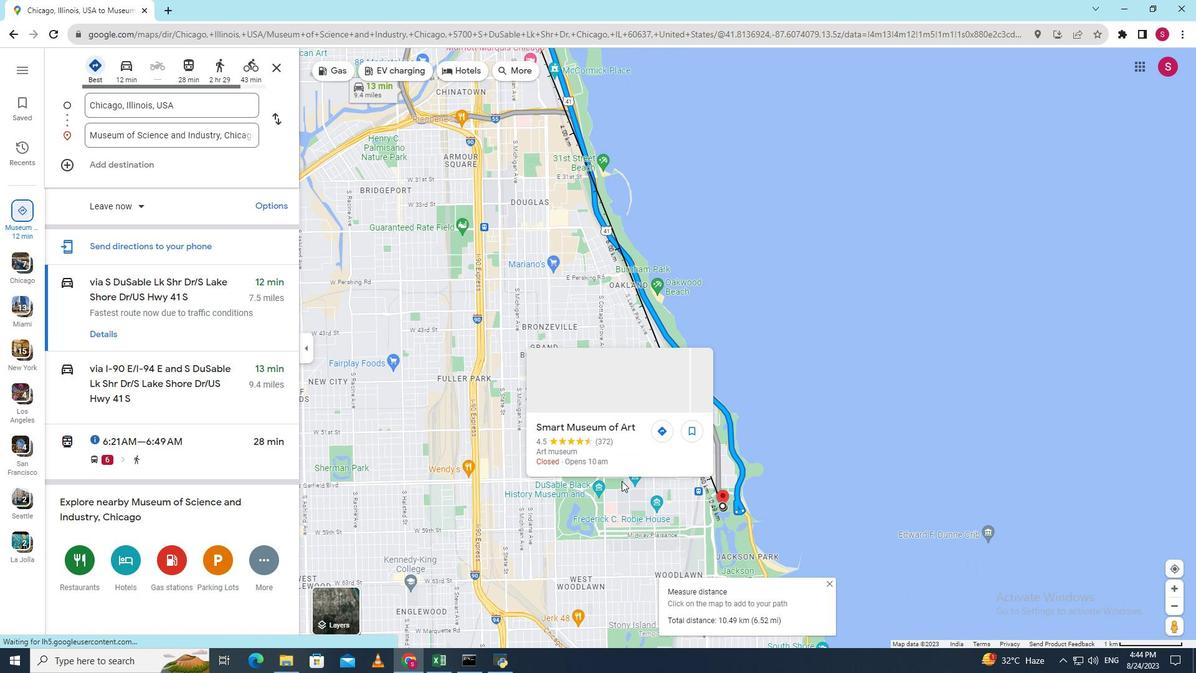 
Action: Mouse scrolled (621, 480) with delta (0, 0)
Screenshot: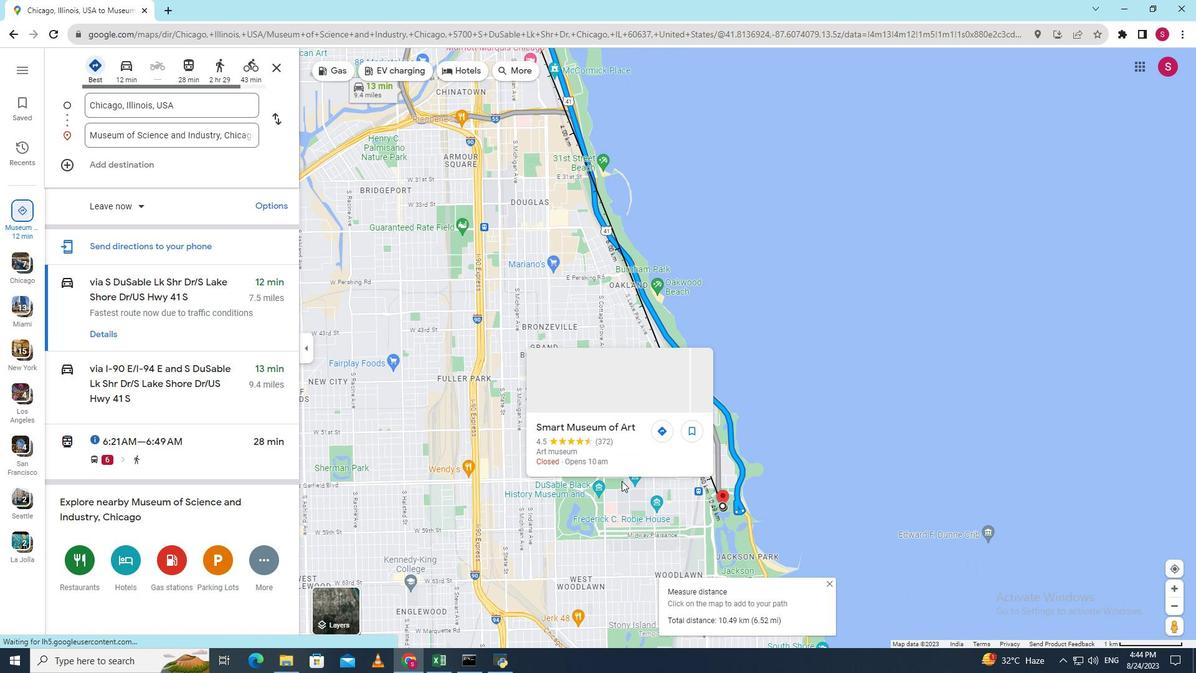 
Action: Mouse scrolled (621, 480) with delta (0, 0)
Screenshot: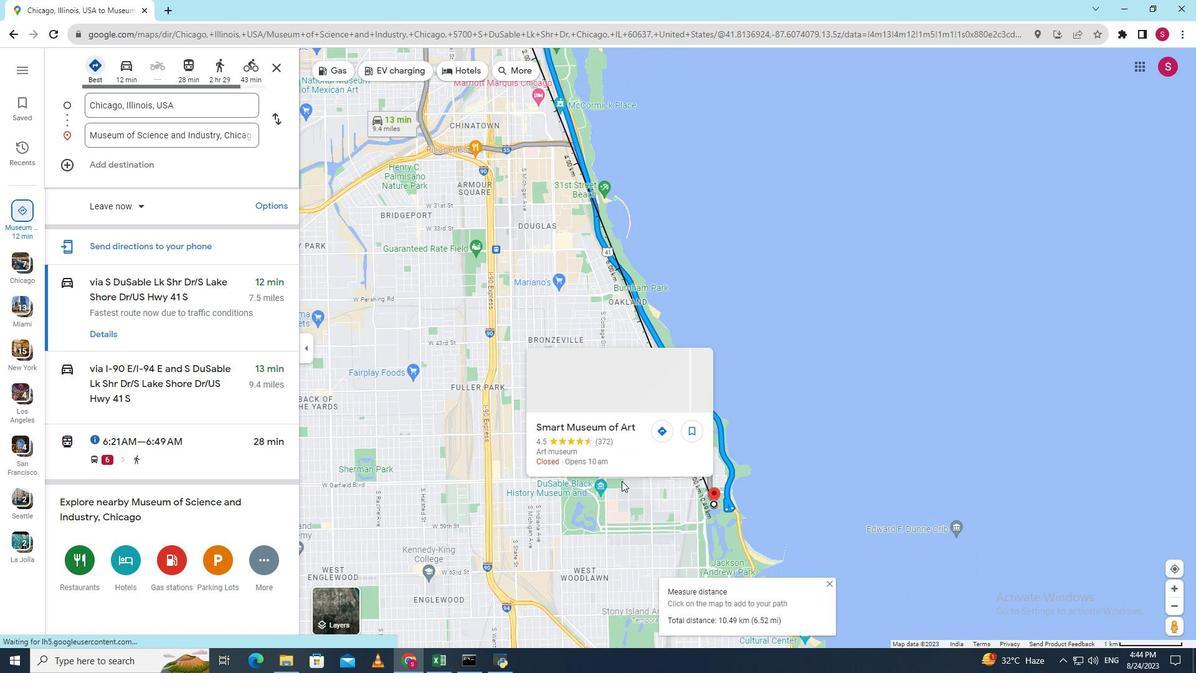 
Action: Mouse moved to (667, 619)
Screenshot: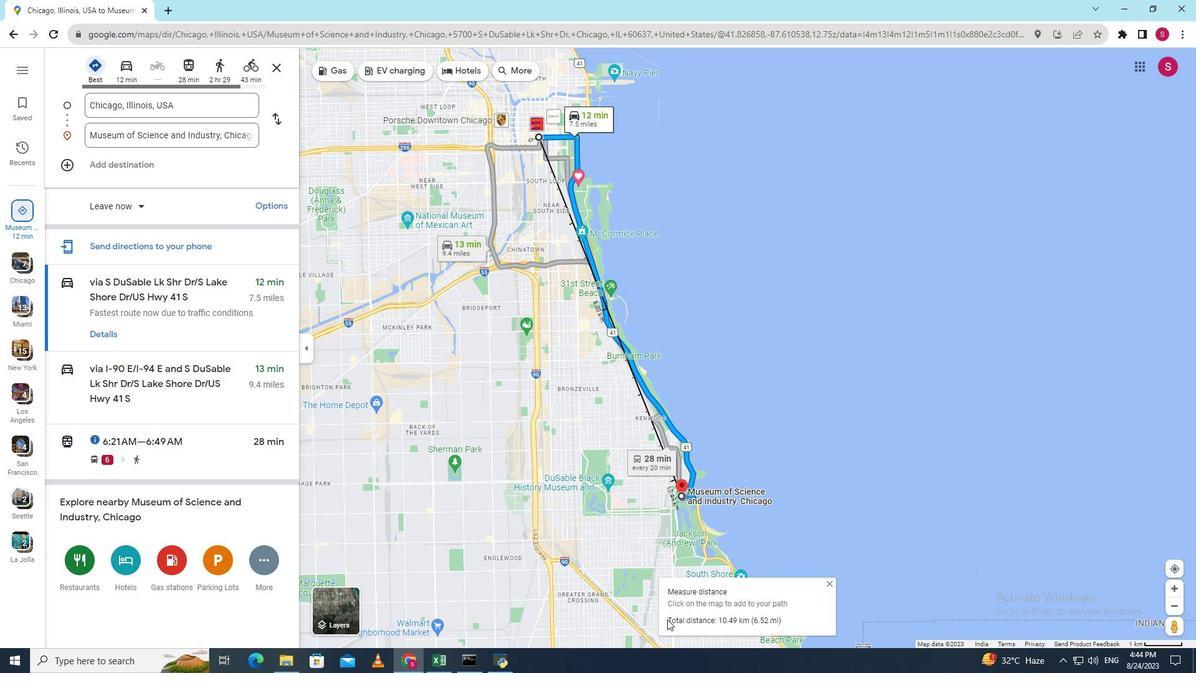 
Action: Mouse pressed left at (667, 619)
Screenshot: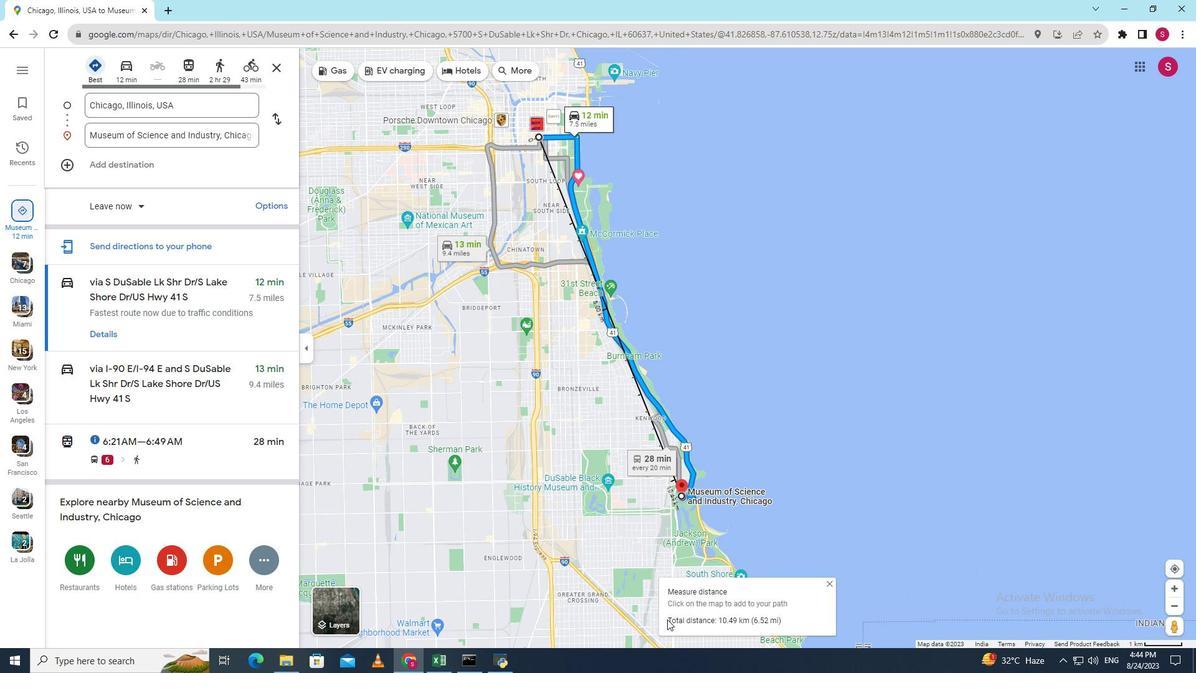
Action: Mouse moved to (795, 617)
Screenshot: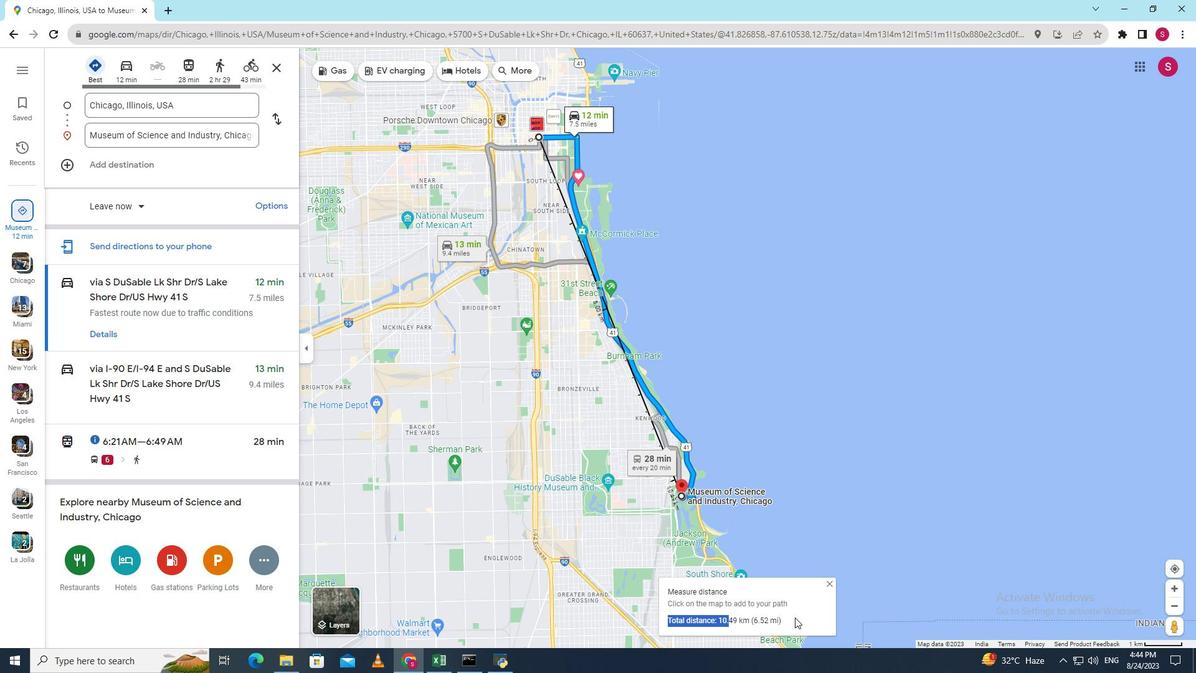 
